Task: Find connections with filter location South Ockendon with filter topic #lawsuitswith filter profile language English with filter current company HARMAN India with filter school Vidyasagar University with filter industry Non-profit Organizations with filter service category FIle Management with filter keywords title Shareholders
Action: Mouse moved to (540, 79)
Screenshot: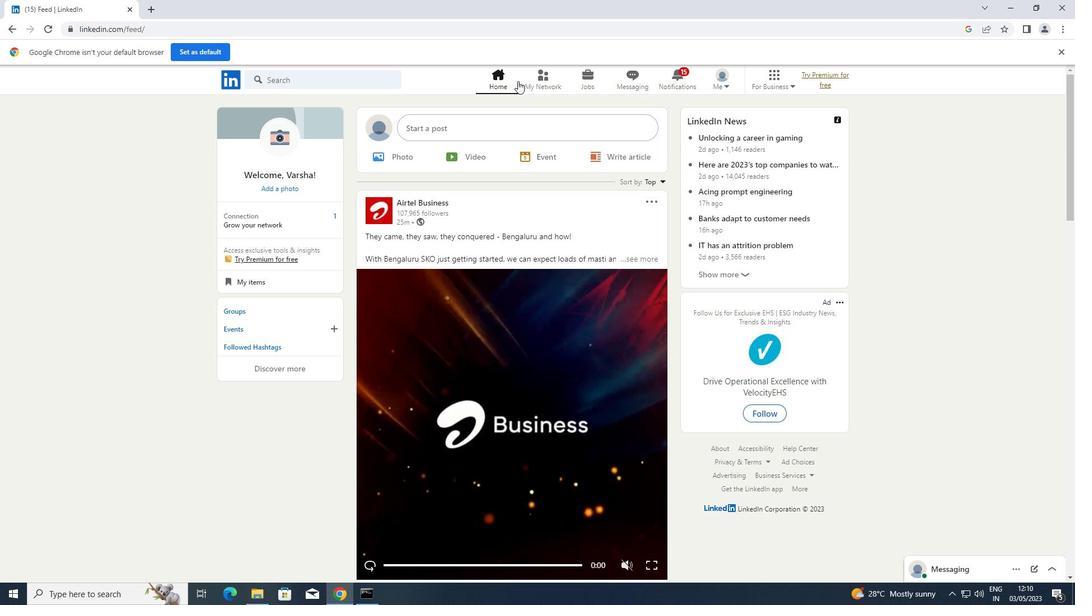 
Action: Mouse pressed left at (540, 79)
Screenshot: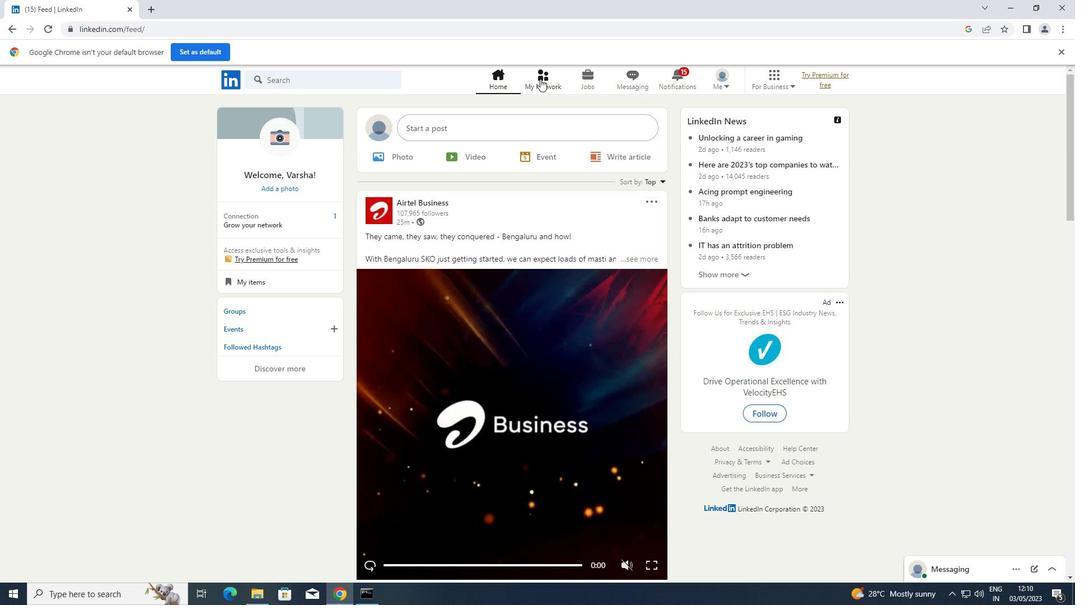 
Action: Mouse moved to (286, 137)
Screenshot: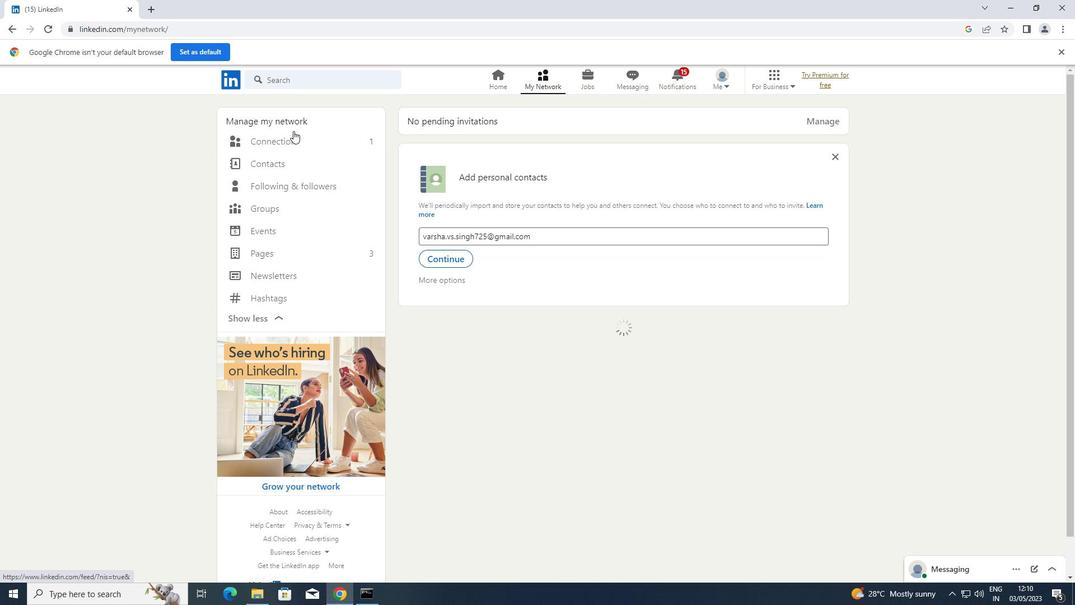 
Action: Mouse pressed left at (286, 137)
Screenshot: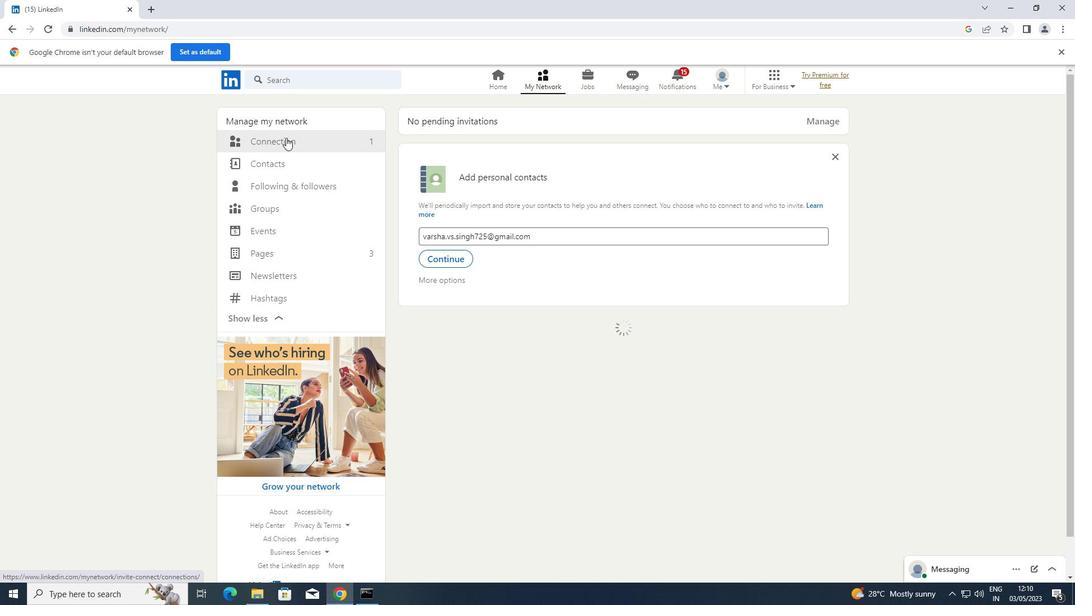 
Action: Mouse moved to (609, 140)
Screenshot: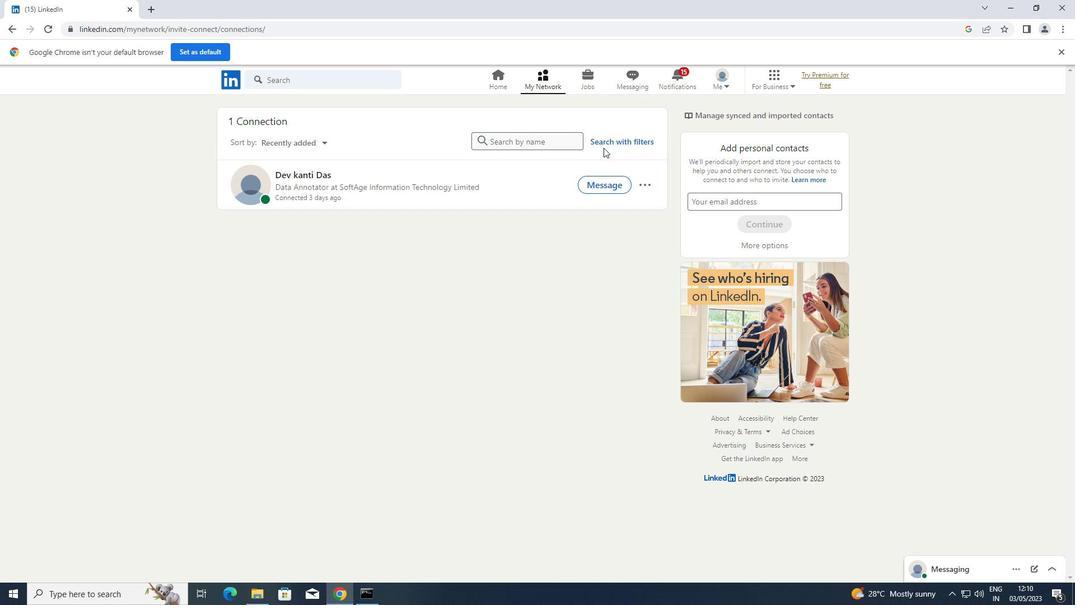 
Action: Mouse pressed left at (609, 140)
Screenshot: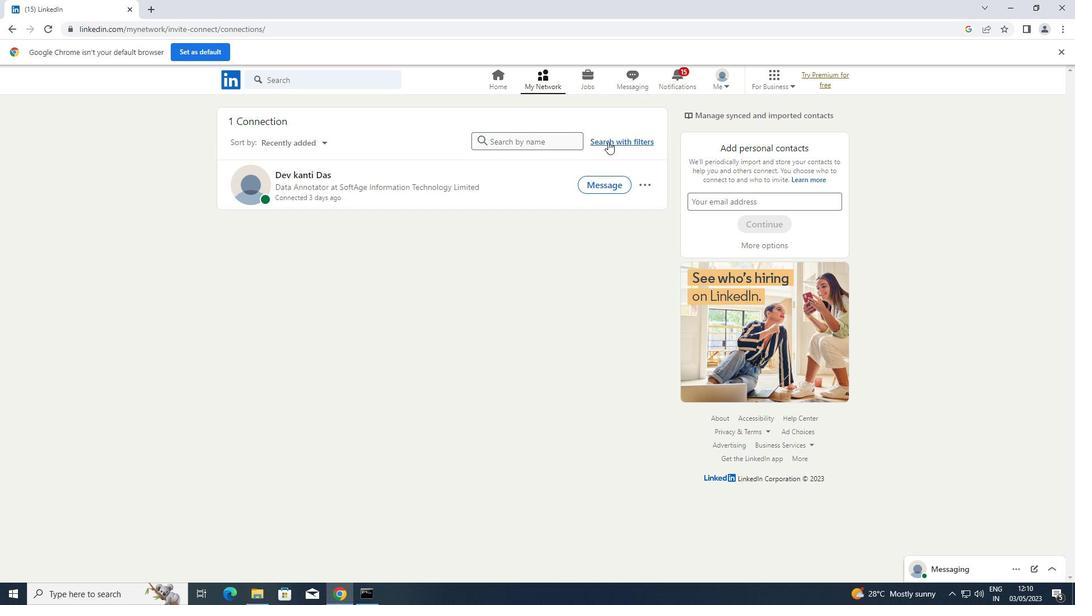 
Action: Mouse moved to (568, 105)
Screenshot: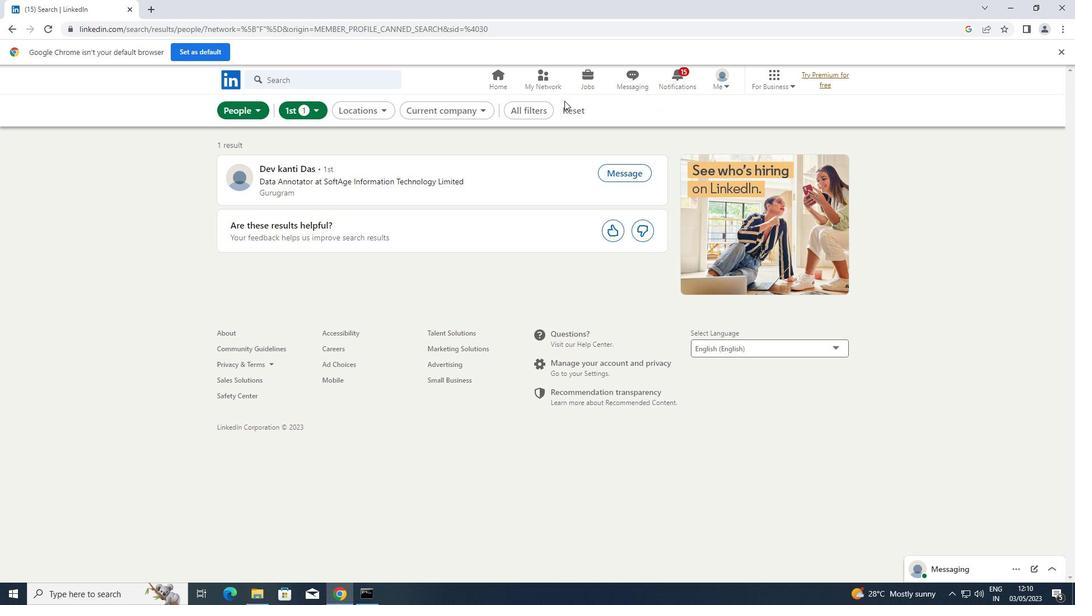 
Action: Mouse pressed left at (568, 105)
Screenshot: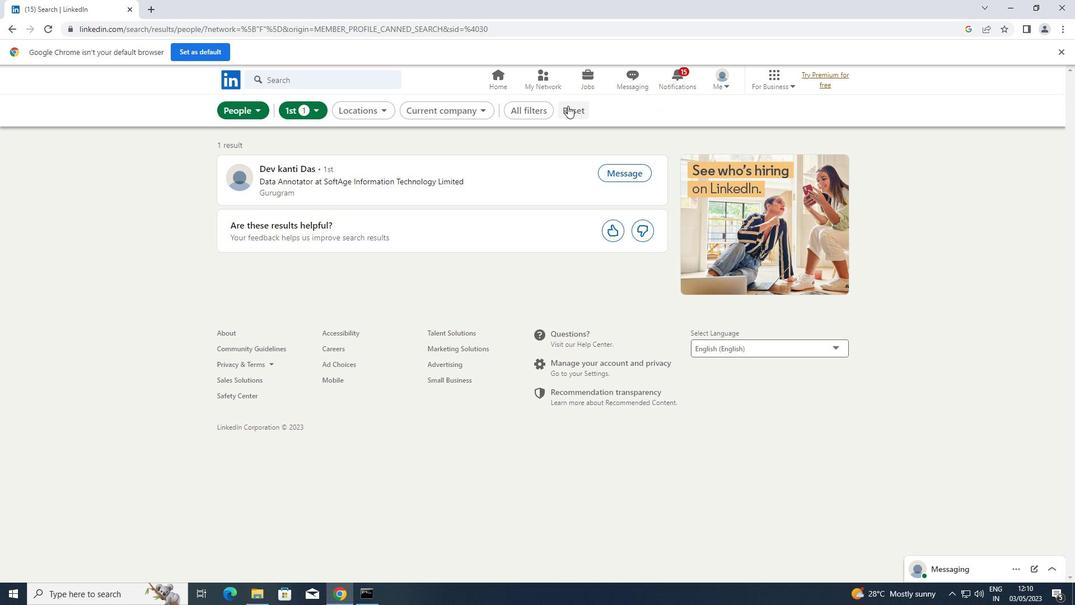 
Action: Mouse moved to (544, 108)
Screenshot: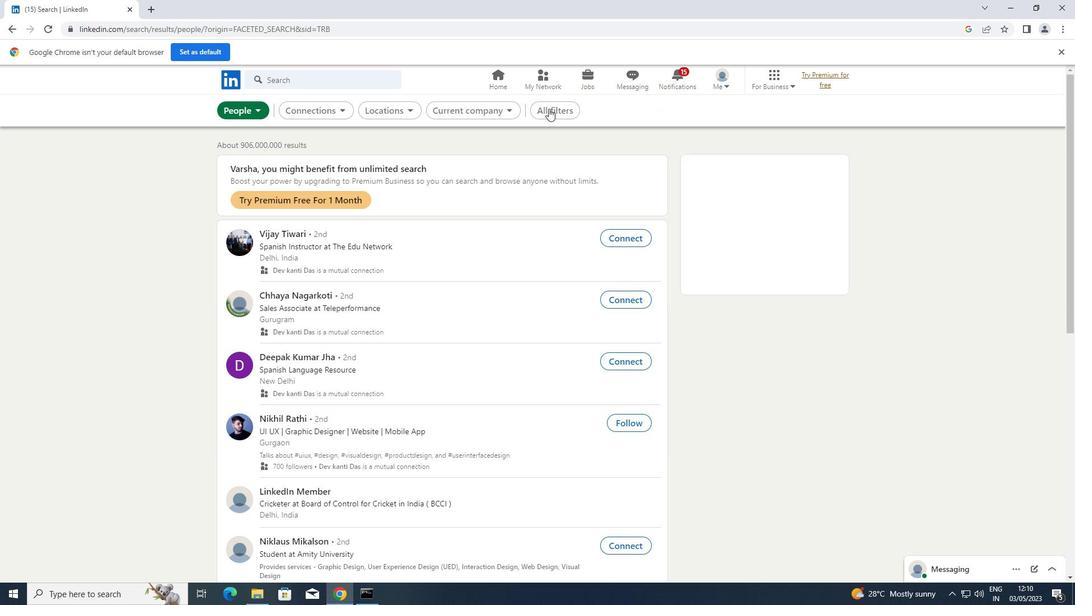 
Action: Mouse pressed left at (544, 108)
Screenshot: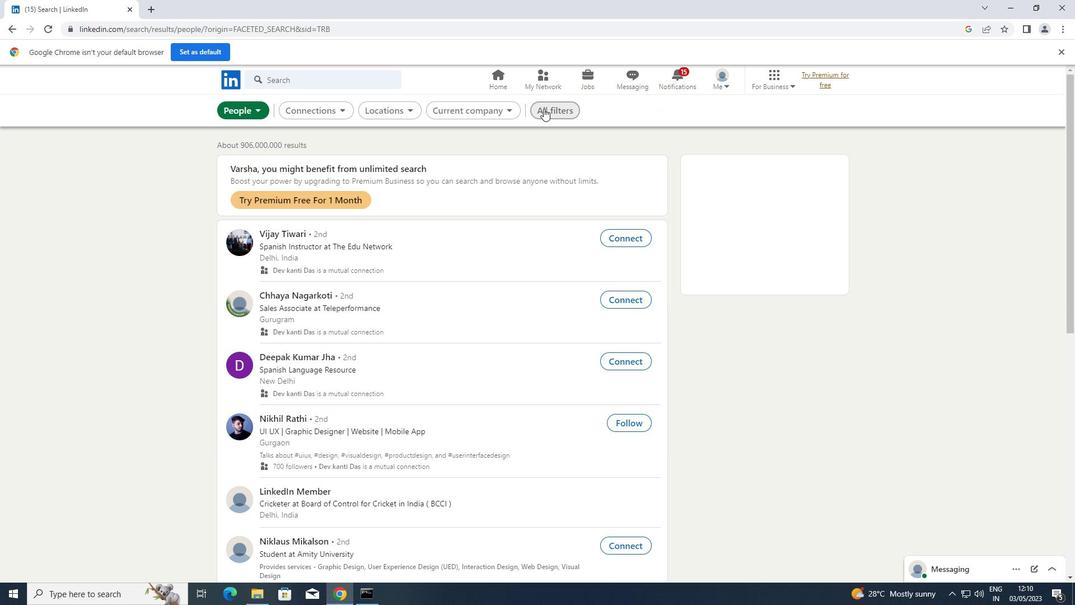 
Action: Mouse moved to (725, 215)
Screenshot: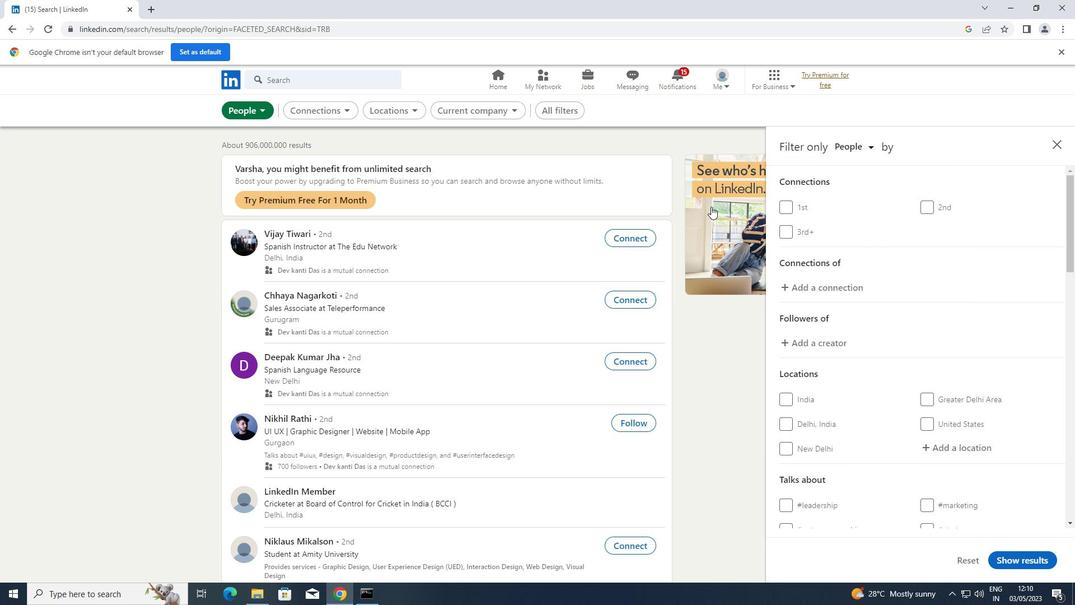 
Action: Mouse scrolled (725, 214) with delta (0, 0)
Screenshot: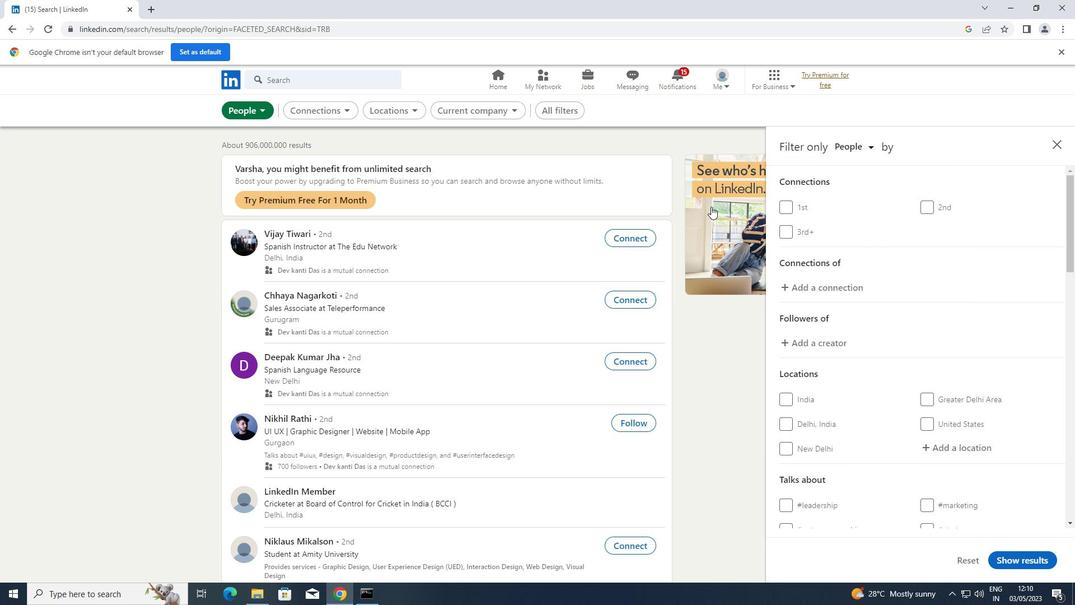 
Action: Mouse moved to (730, 221)
Screenshot: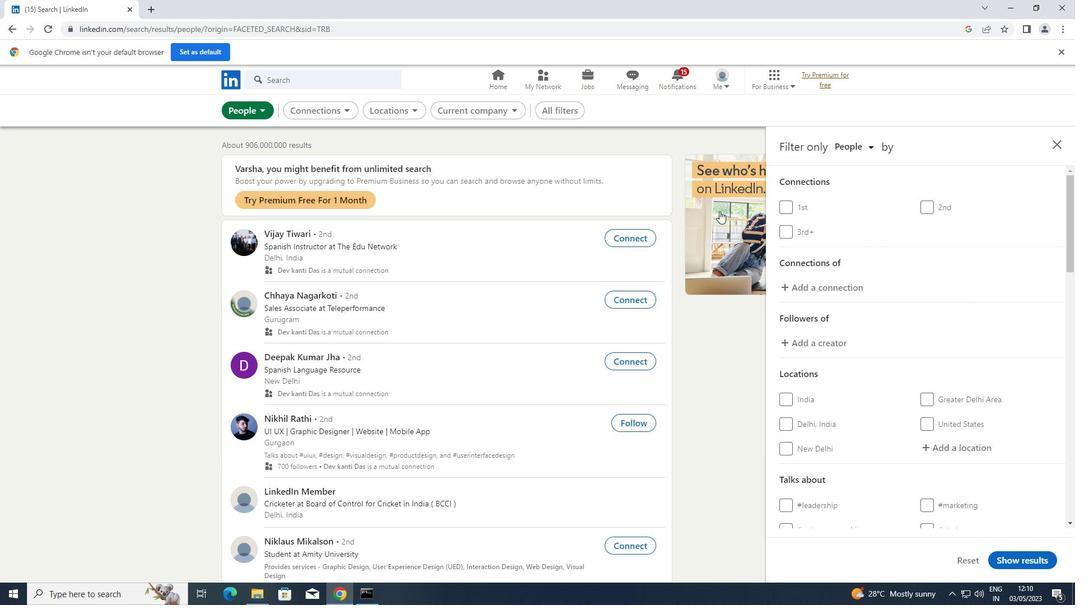 
Action: Mouse scrolled (730, 220) with delta (0, 0)
Screenshot: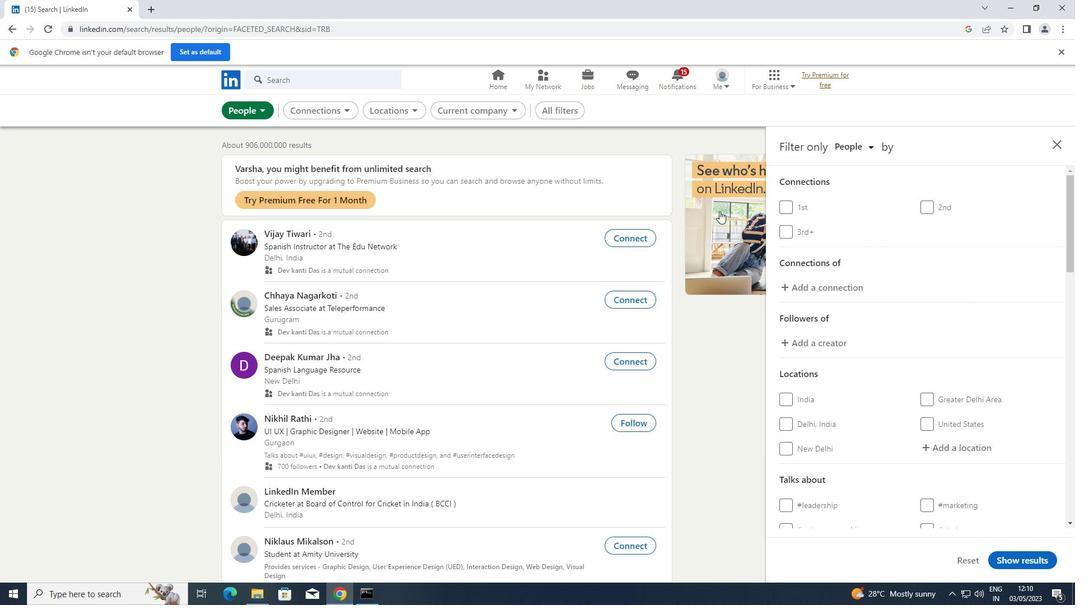 
Action: Mouse moved to (730, 221)
Screenshot: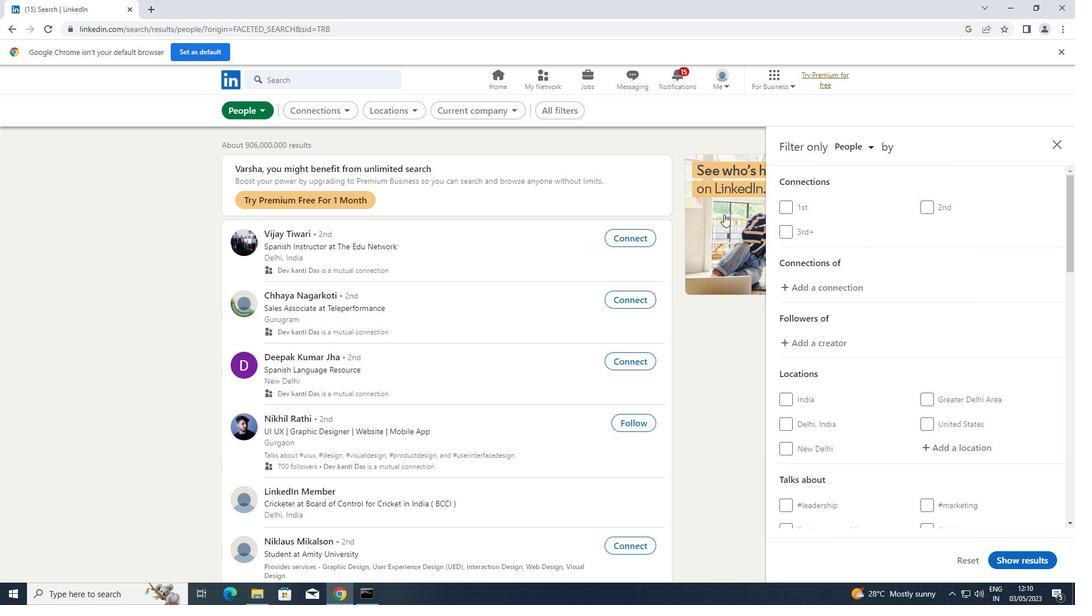 
Action: Mouse scrolled (730, 221) with delta (0, 0)
Screenshot: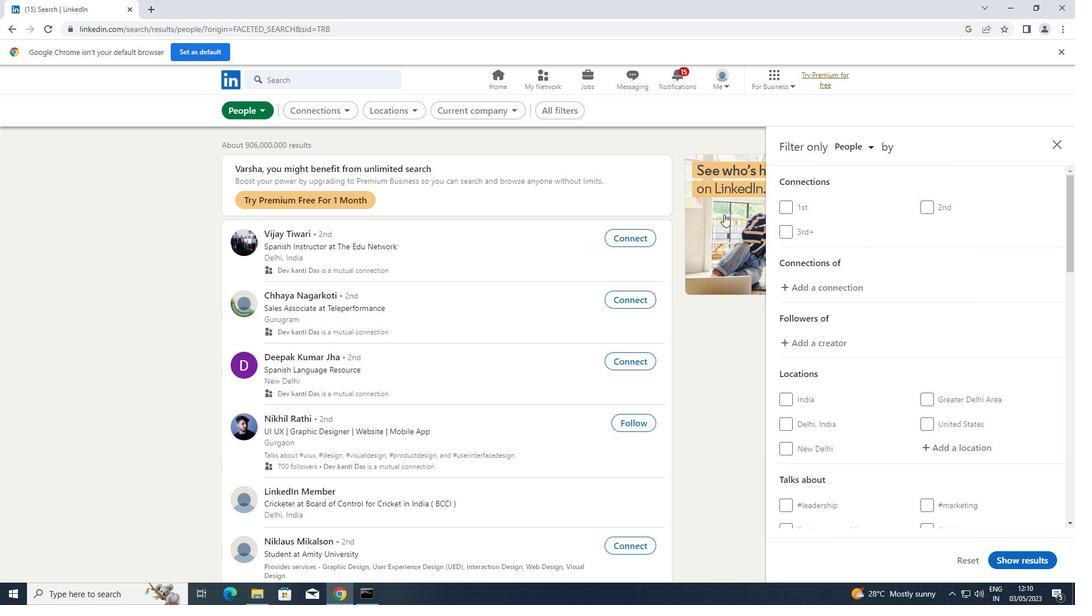 
Action: Mouse moved to (928, 447)
Screenshot: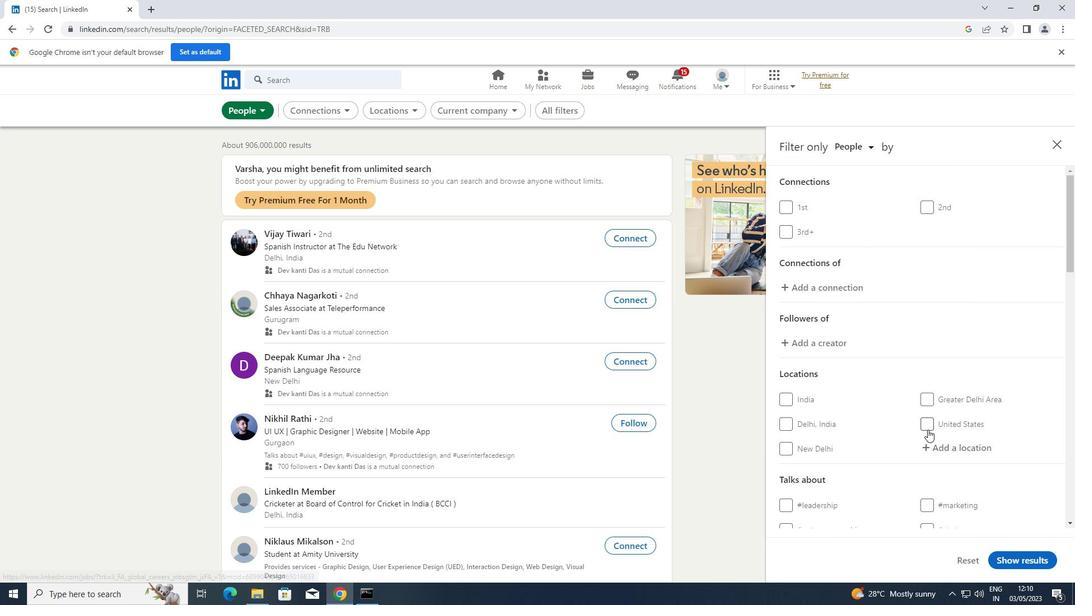 
Action: Mouse pressed left at (928, 447)
Screenshot: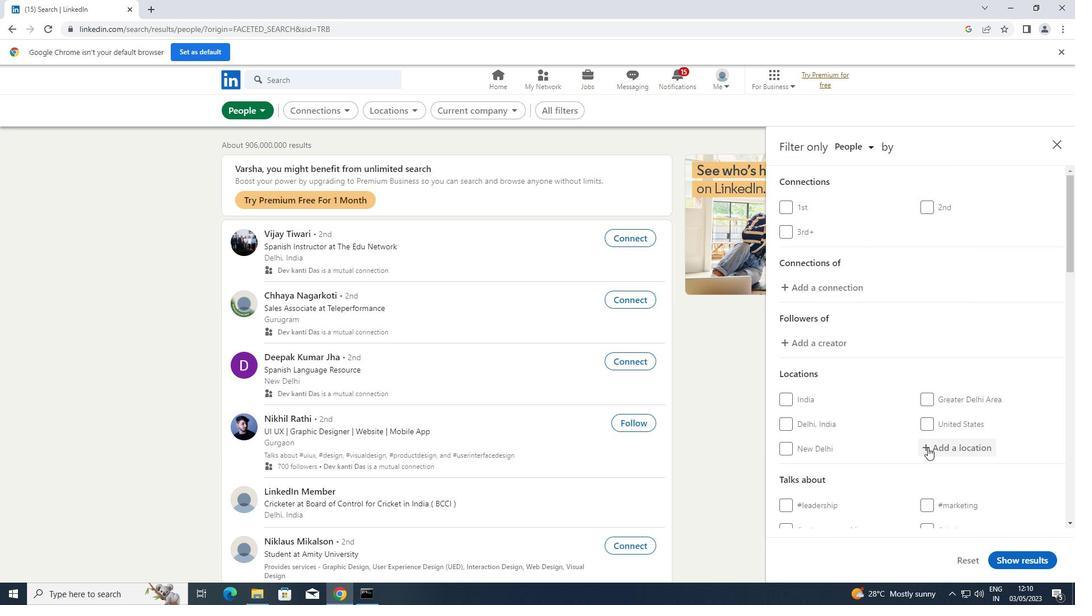 
Action: Key pressed <Key.shift>SOUTH<Key.space><Key.shift>OCKENDI<Key.backspace>ON<Key.enter>
Screenshot: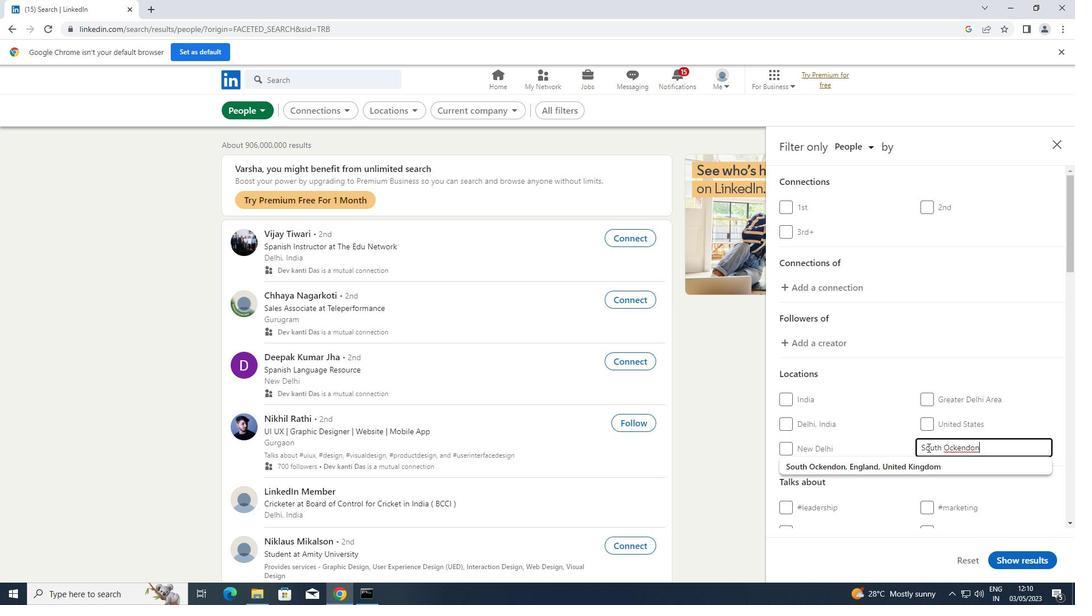 
Action: Mouse scrolled (928, 447) with delta (0, 0)
Screenshot: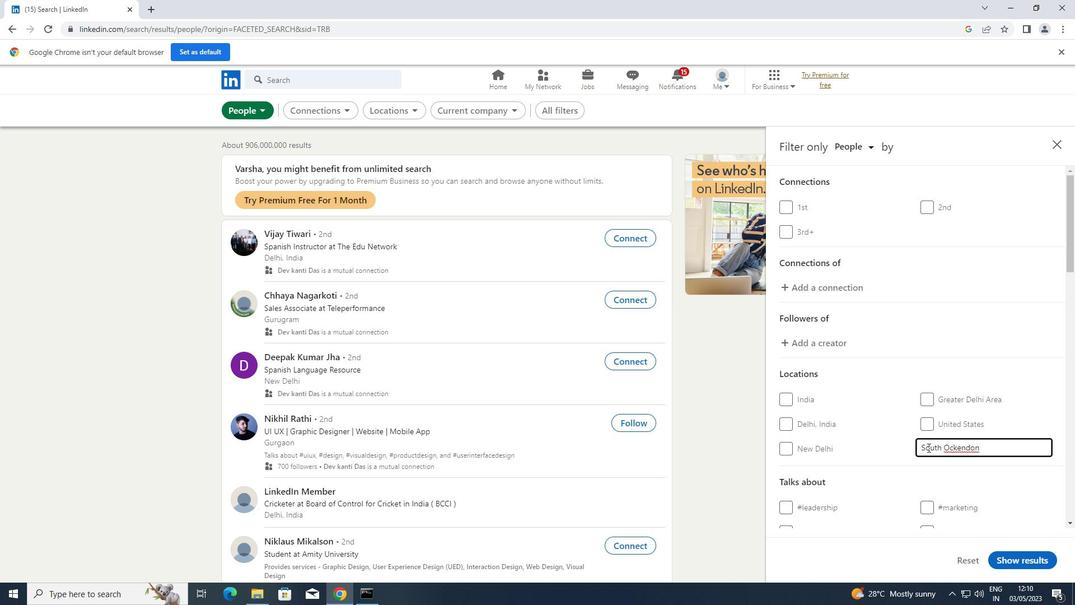 
Action: Mouse scrolled (928, 447) with delta (0, 0)
Screenshot: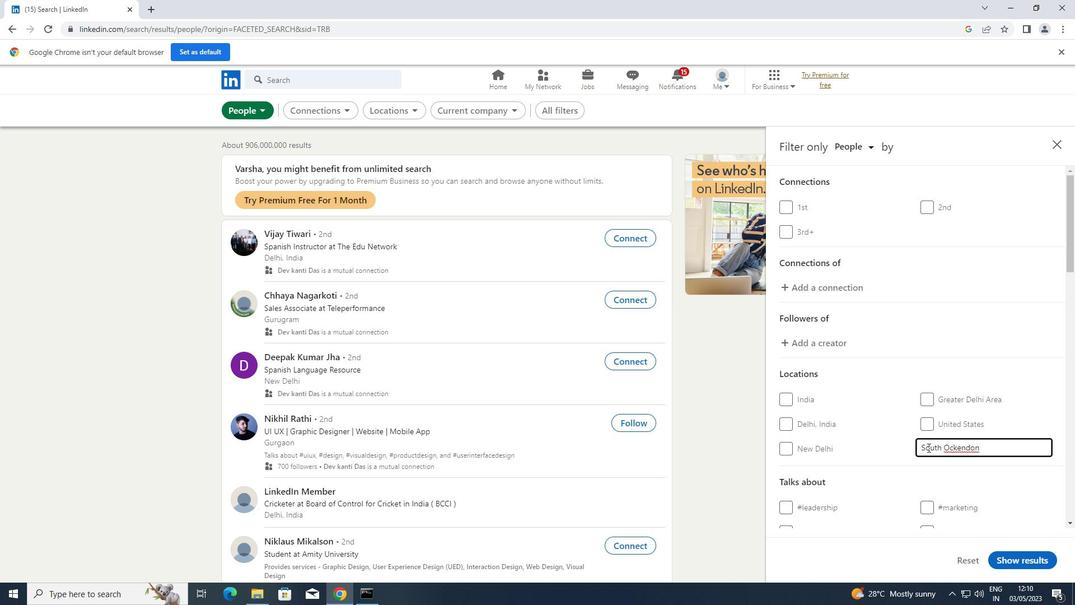 
Action: Mouse scrolled (928, 447) with delta (0, 0)
Screenshot: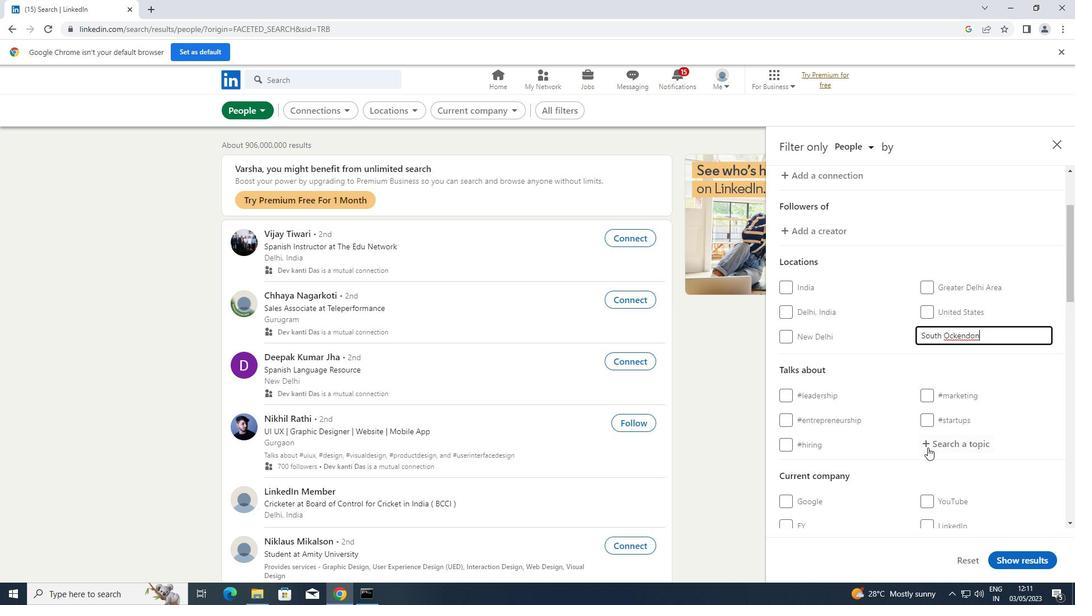
Action: Mouse moved to (960, 392)
Screenshot: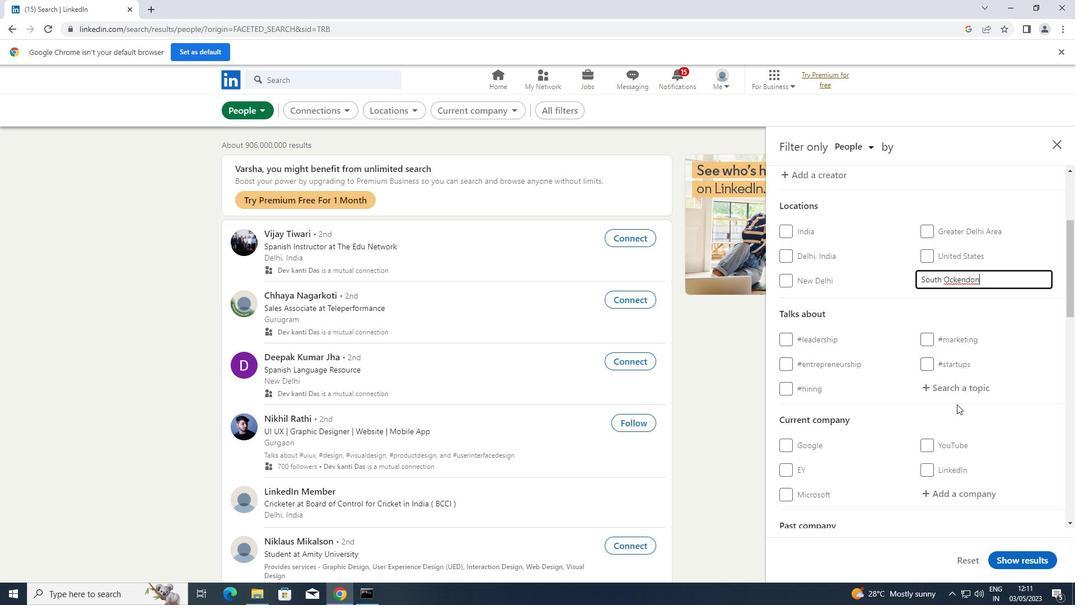 
Action: Mouse pressed left at (960, 392)
Screenshot: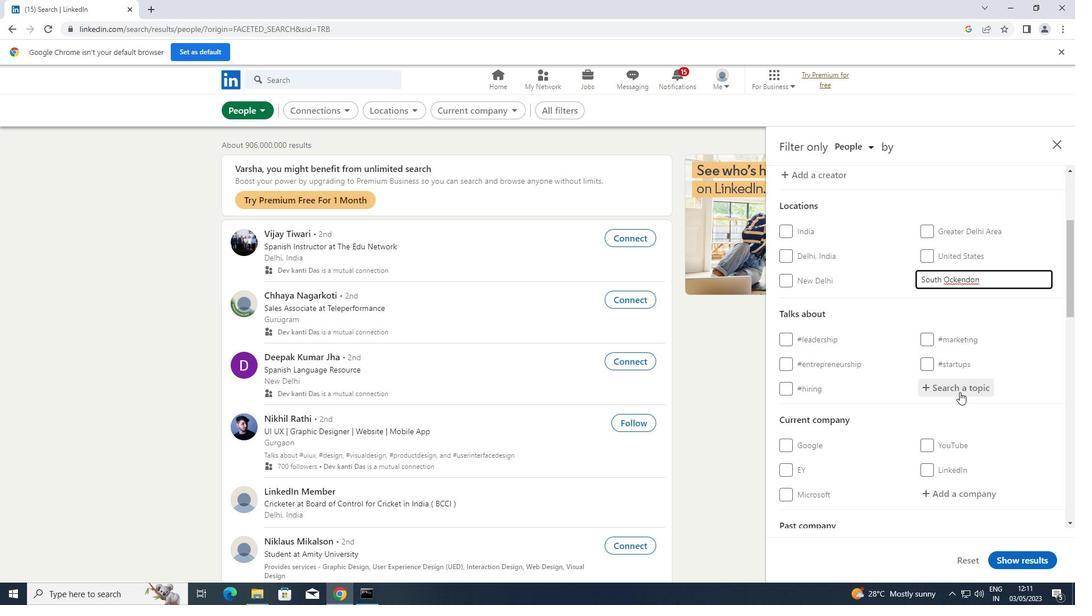 
Action: Key pressed LAWSUITS
Screenshot: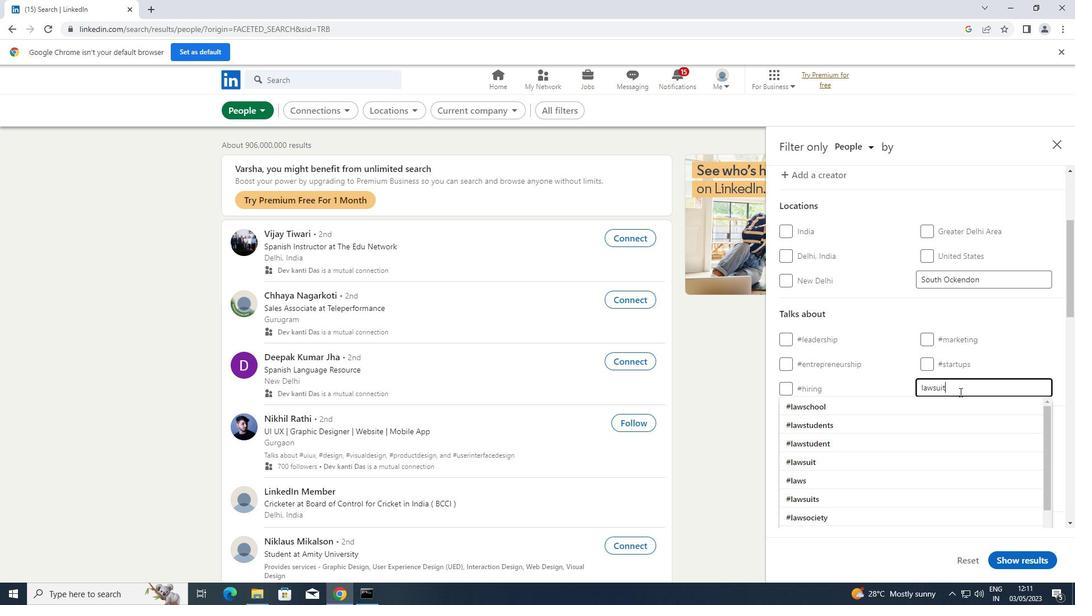 
Action: Mouse moved to (889, 411)
Screenshot: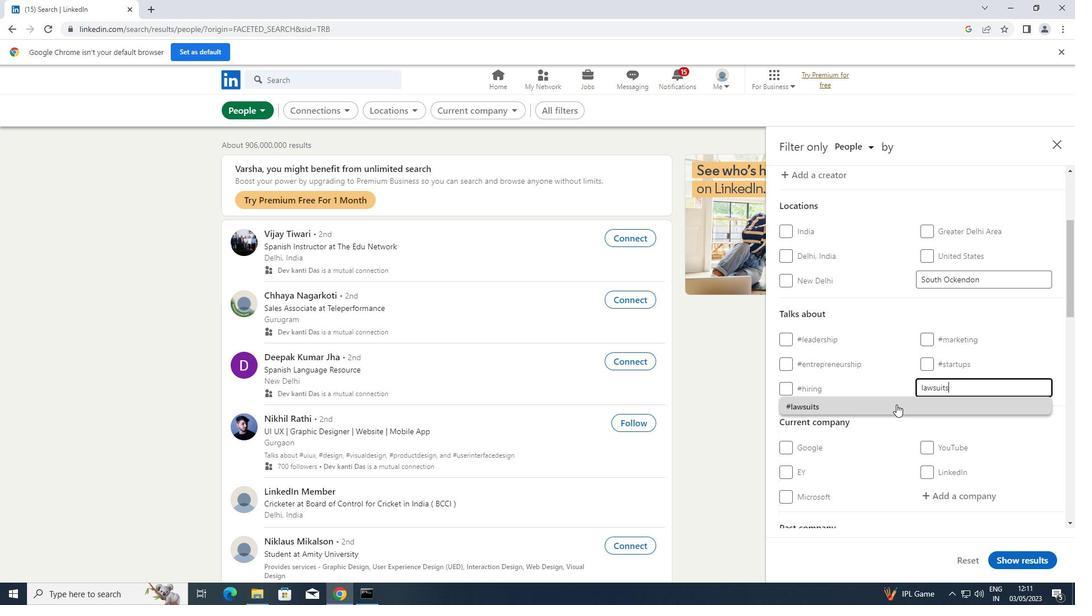 
Action: Mouse pressed left at (889, 411)
Screenshot: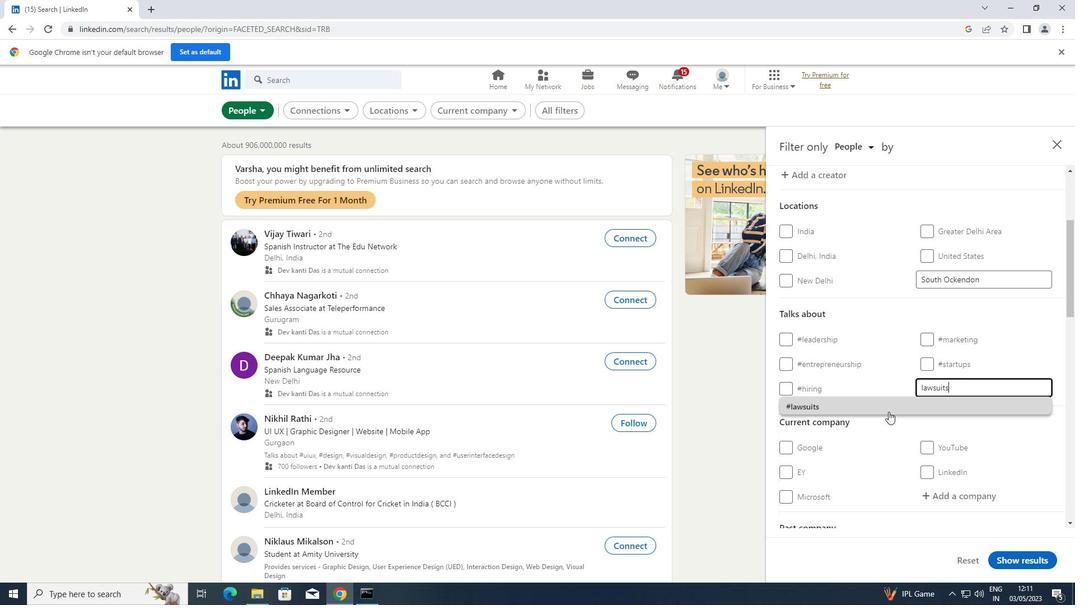 
Action: Mouse scrolled (889, 411) with delta (0, 0)
Screenshot: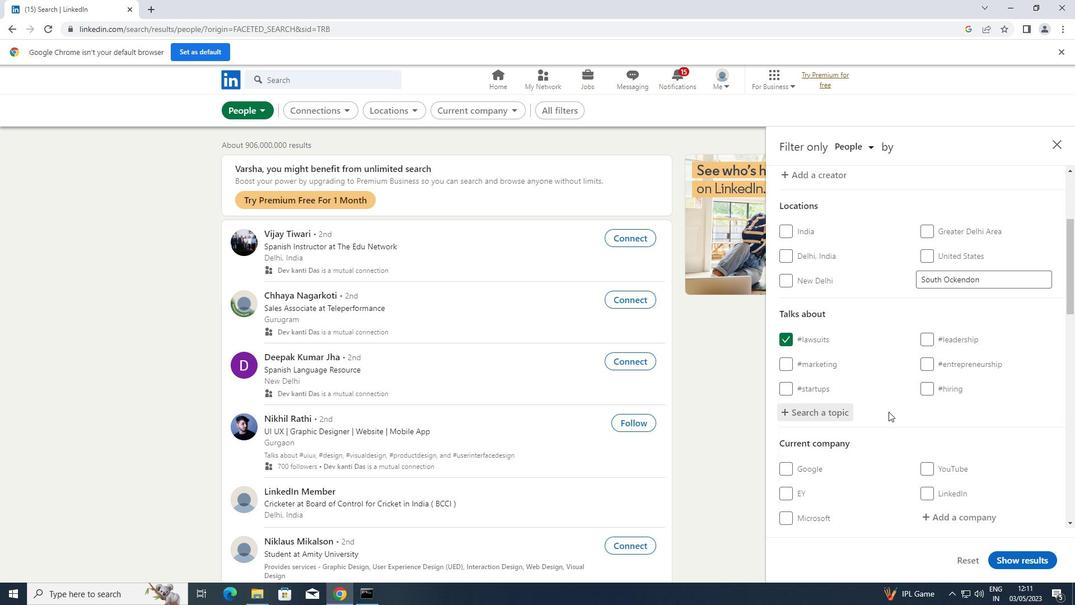 
Action: Mouse scrolled (889, 411) with delta (0, 0)
Screenshot: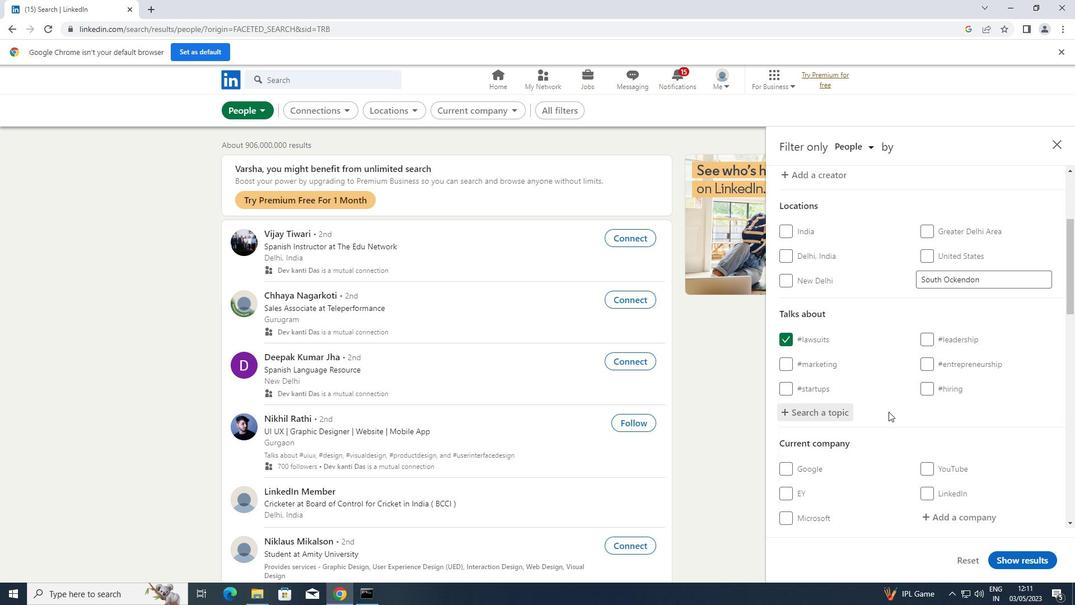 
Action: Mouse scrolled (889, 411) with delta (0, 0)
Screenshot: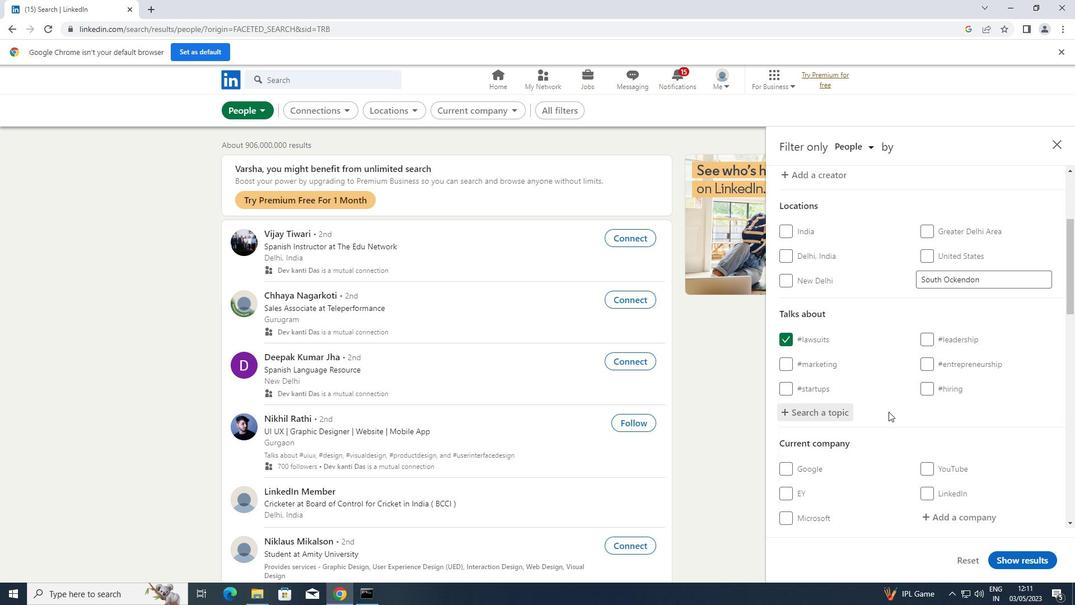 
Action: Mouse scrolled (889, 411) with delta (0, 0)
Screenshot: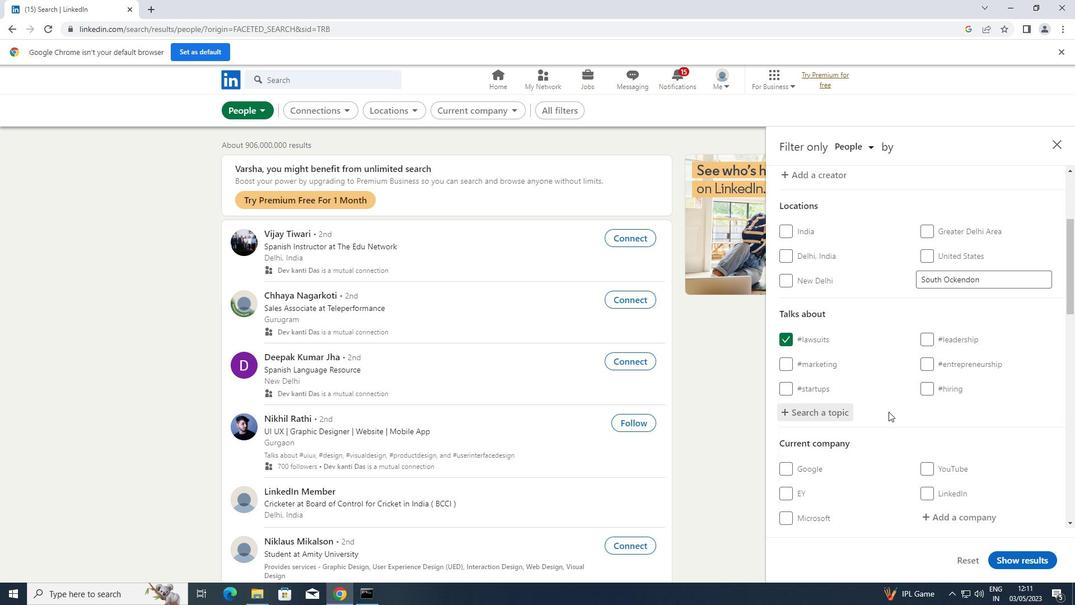 
Action: Mouse scrolled (889, 411) with delta (0, 0)
Screenshot: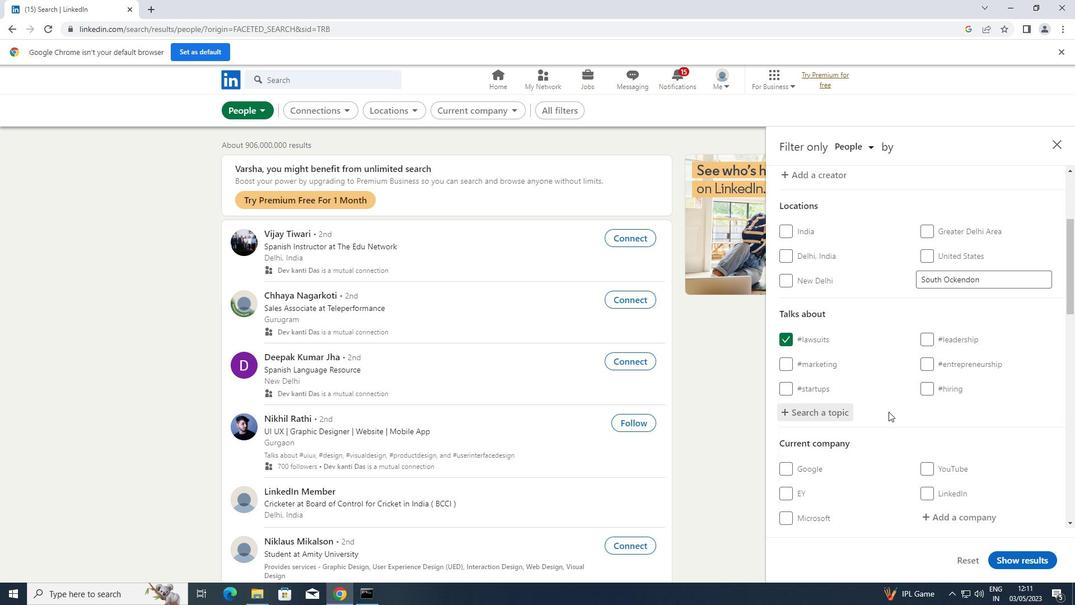 
Action: Mouse scrolled (889, 411) with delta (0, 0)
Screenshot: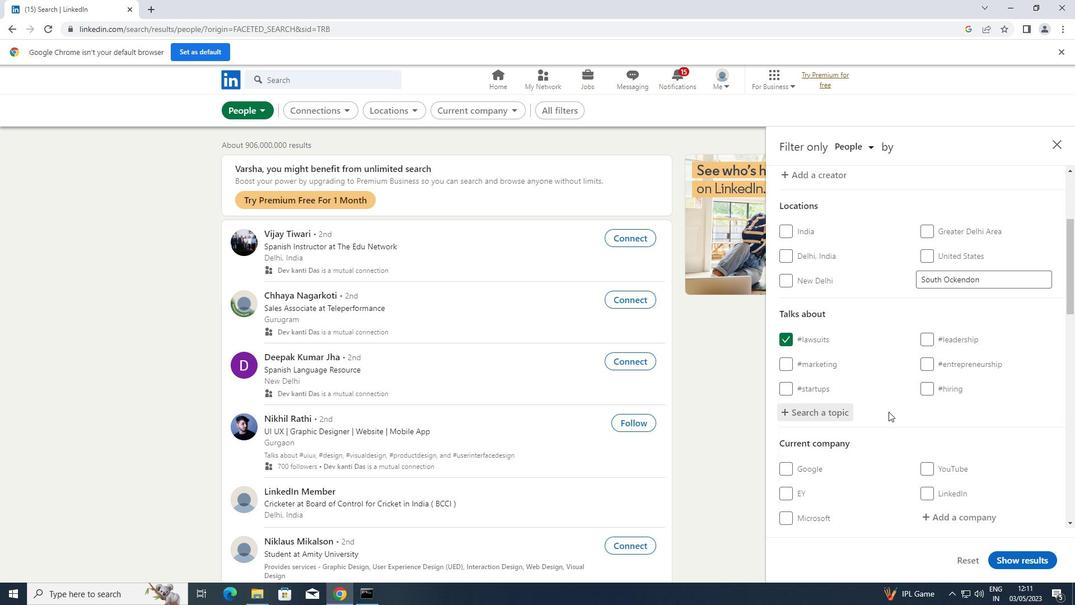
Action: Mouse scrolled (889, 411) with delta (0, 0)
Screenshot: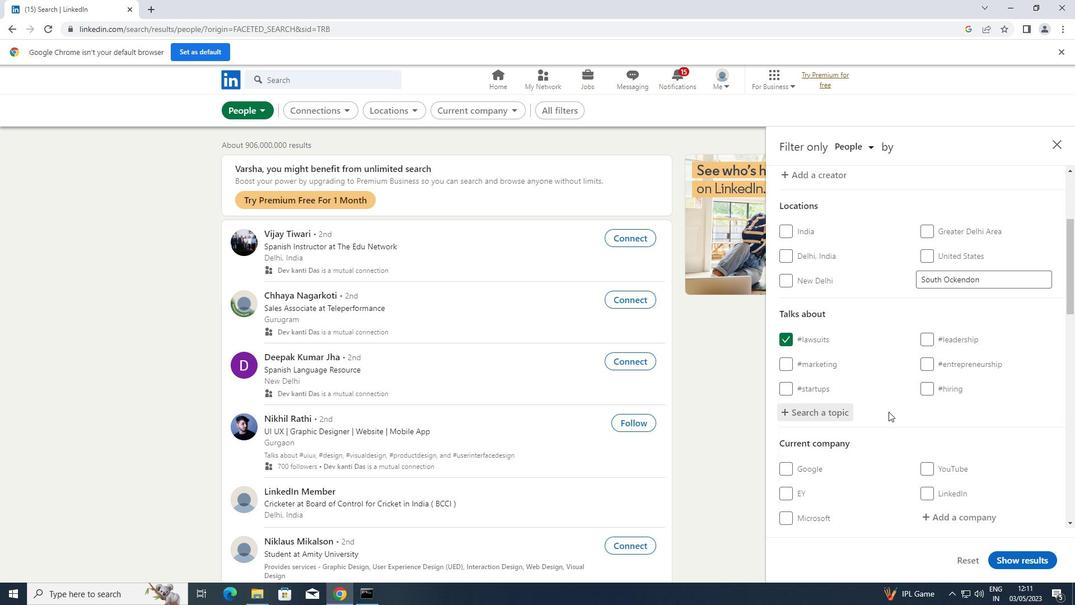 
Action: Mouse scrolled (889, 411) with delta (0, 0)
Screenshot: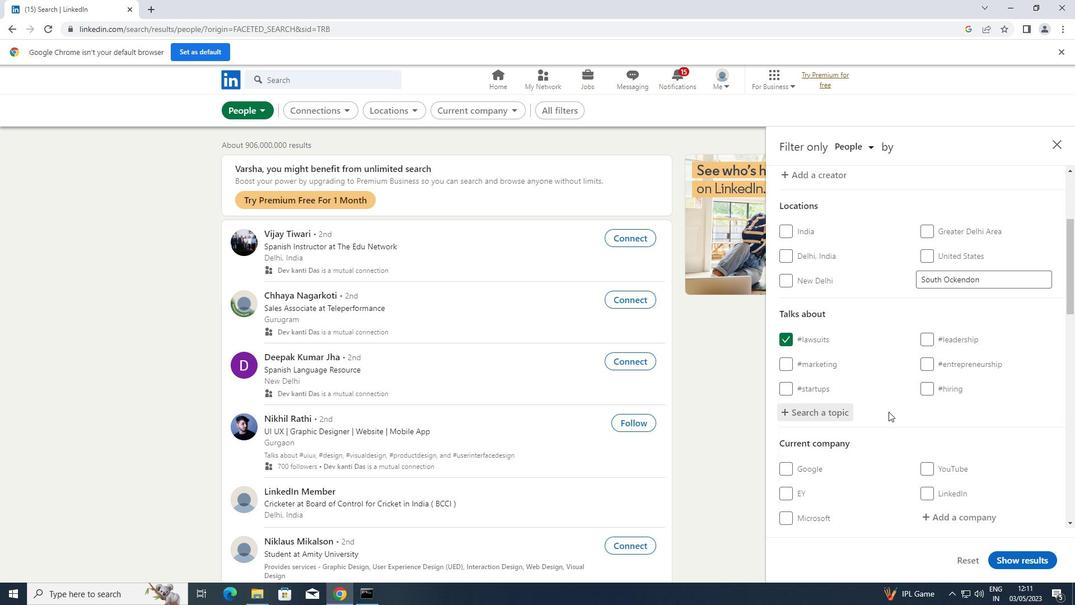 
Action: Mouse scrolled (889, 411) with delta (0, 0)
Screenshot: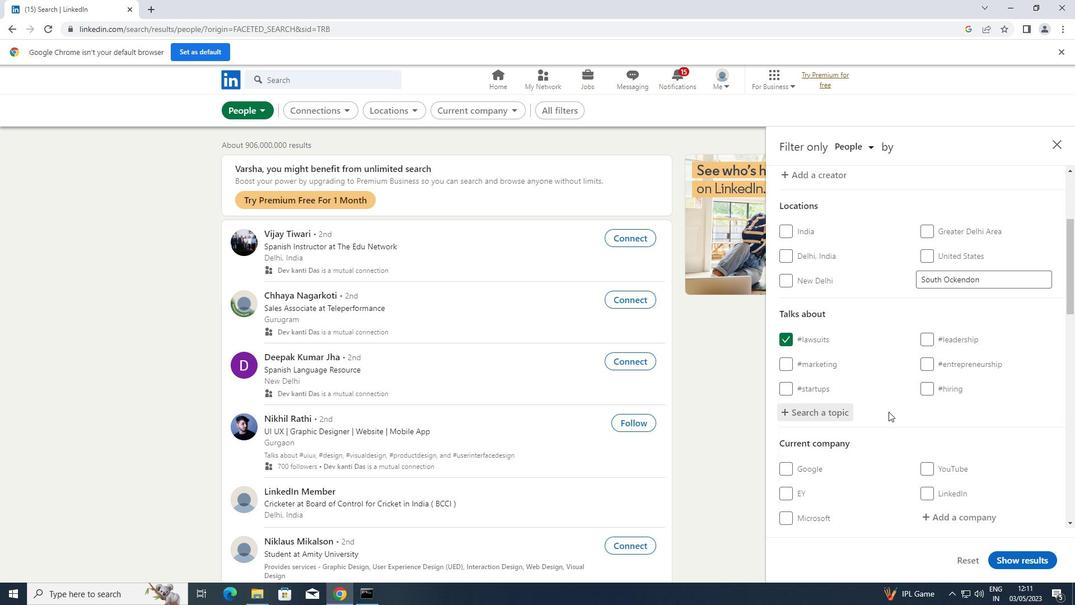
Action: Mouse scrolled (889, 411) with delta (0, 0)
Screenshot: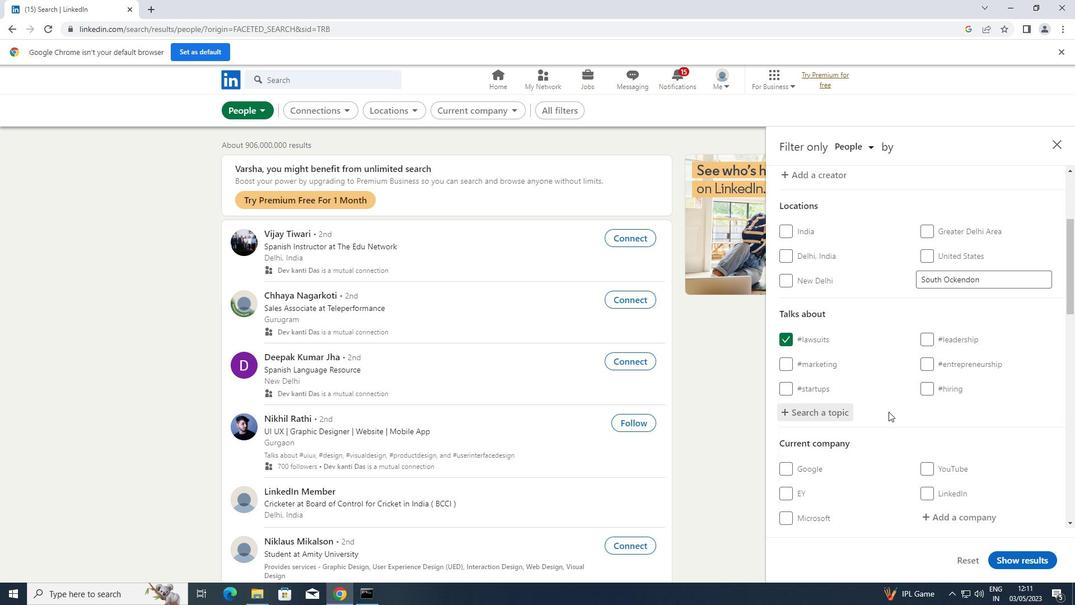 
Action: Mouse moved to (789, 367)
Screenshot: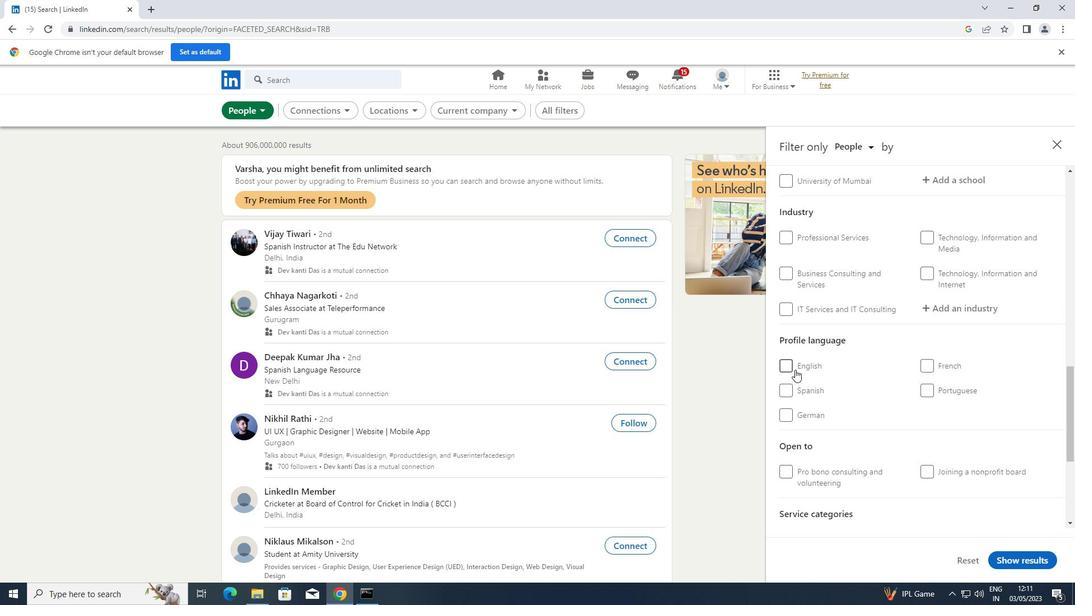 
Action: Mouse pressed left at (789, 367)
Screenshot: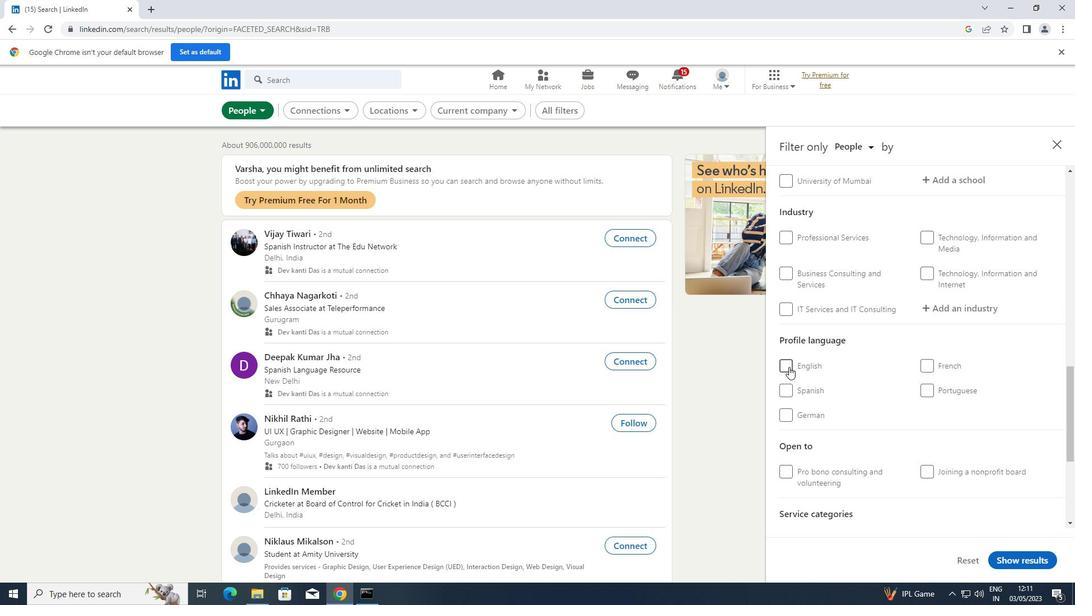 
Action: Mouse moved to (789, 367)
Screenshot: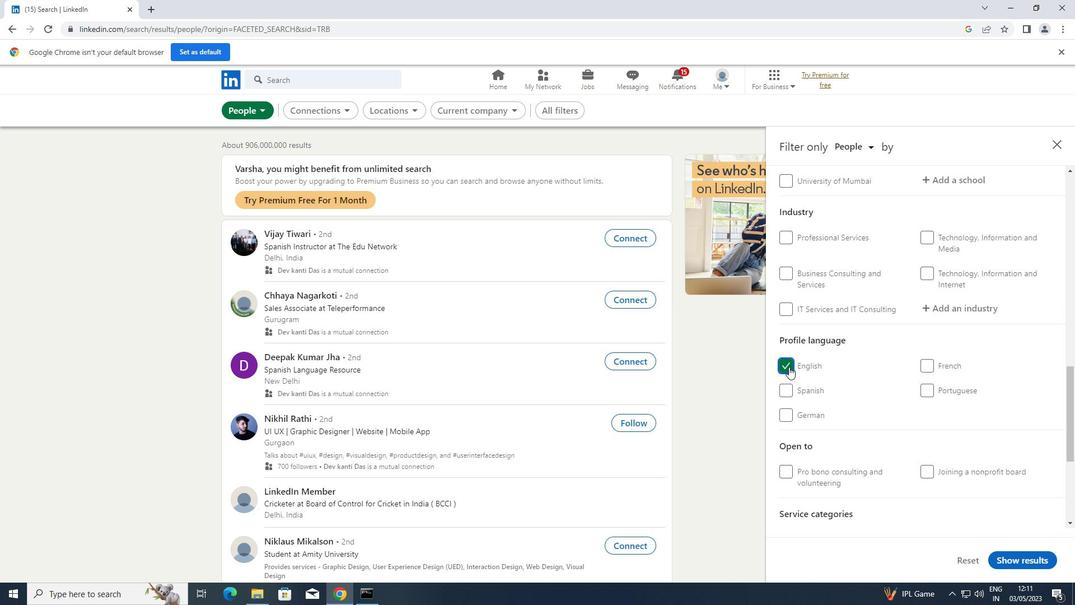 
Action: Mouse scrolled (789, 367) with delta (0, 0)
Screenshot: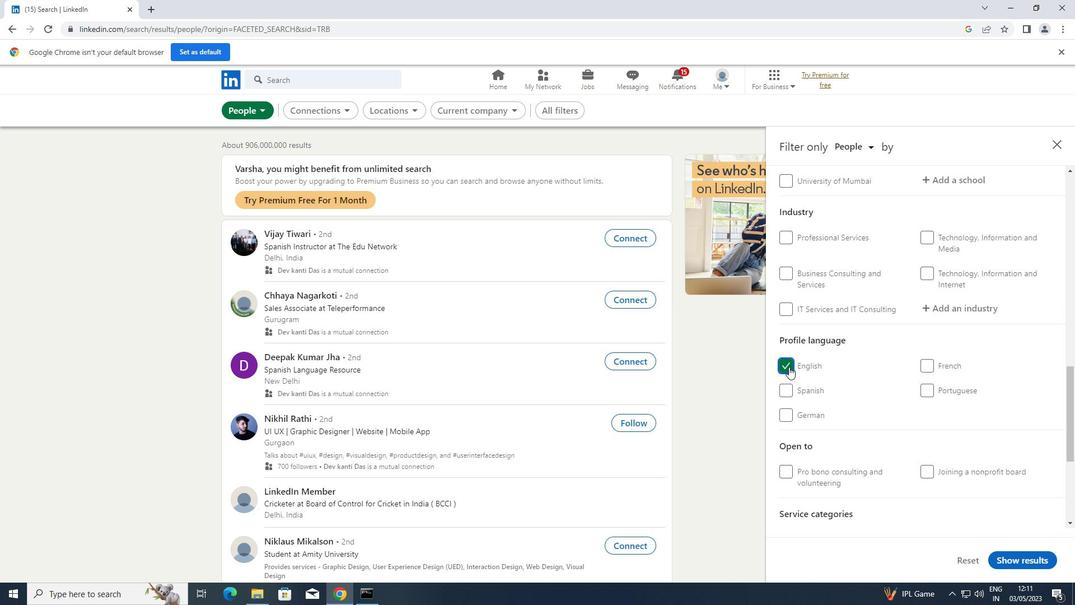 
Action: Mouse scrolled (789, 367) with delta (0, 0)
Screenshot: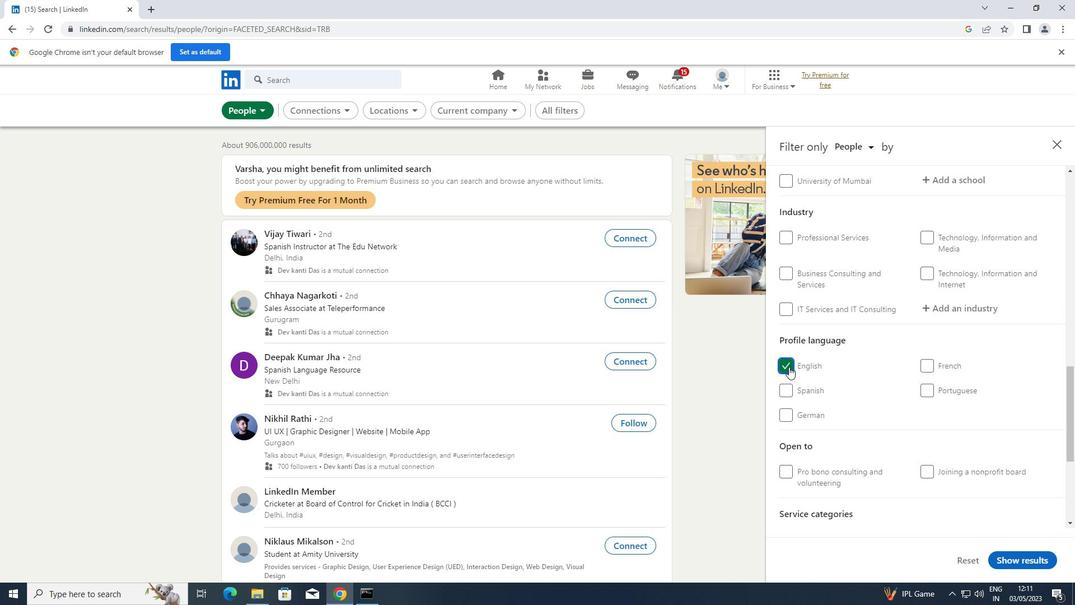 
Action: Mouse scrolled (789, 367) with delta (0, 0)
Screenshot: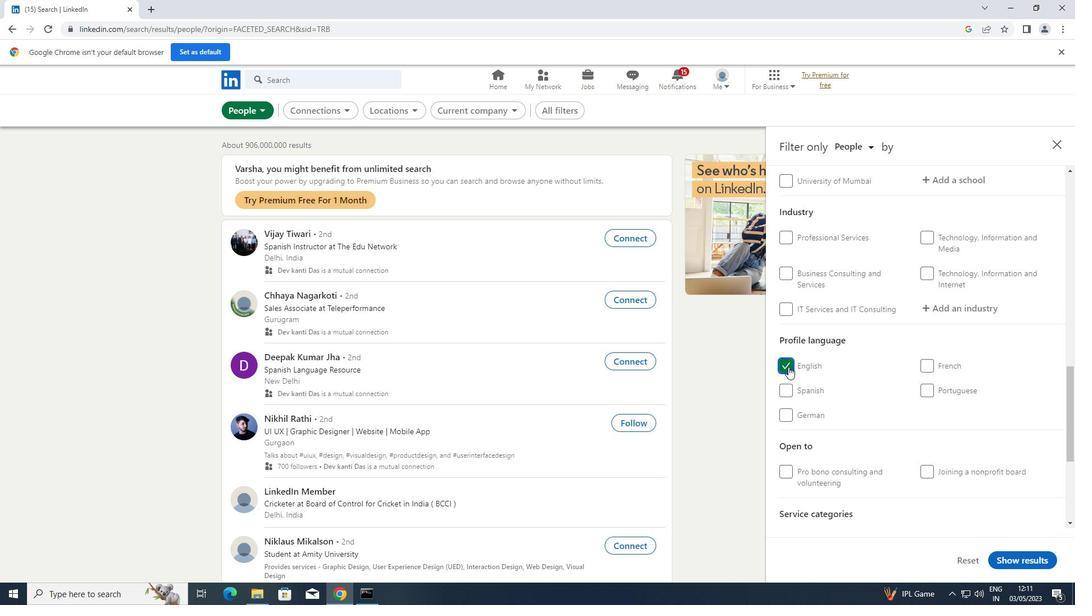 
Action: Mouse scrolled (789, 367) with delta (0, 0)
Screenshot: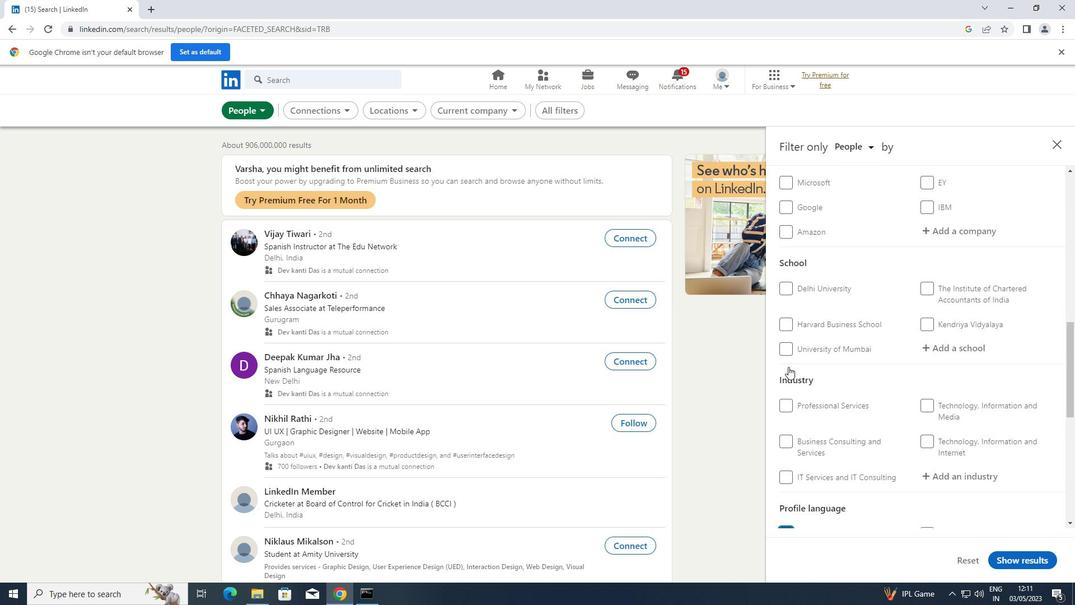 
Action: Mouse scrolled (789, 367) with delta (0, 0)
Screenshot: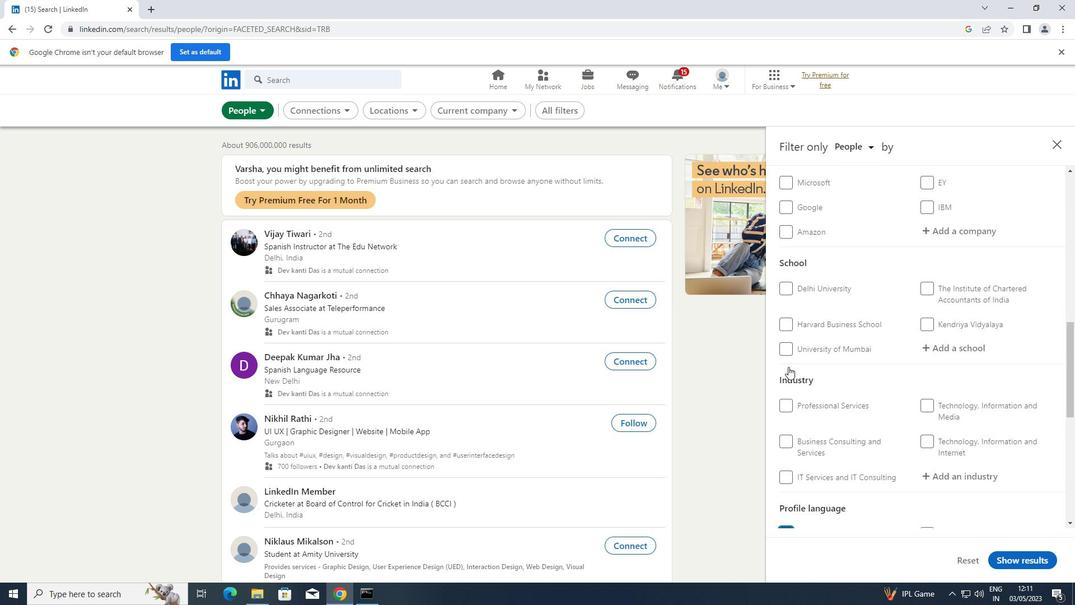 
Action: Mouse moved to (789, 364)
Screenshot: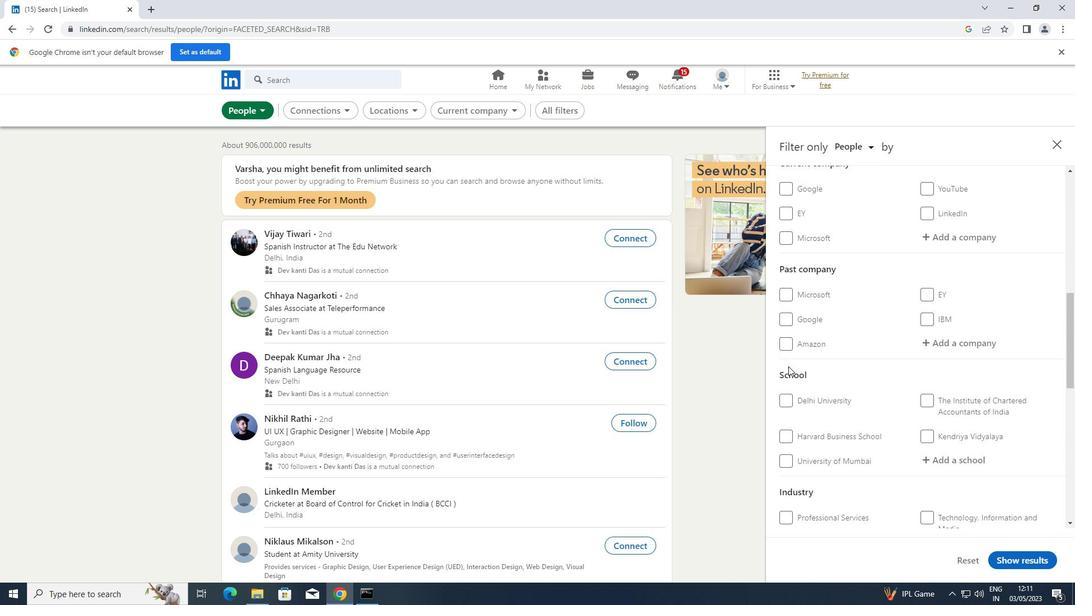 
Action: Mouse scrolled (789, 365) with delta (0, 0)
Screenshot: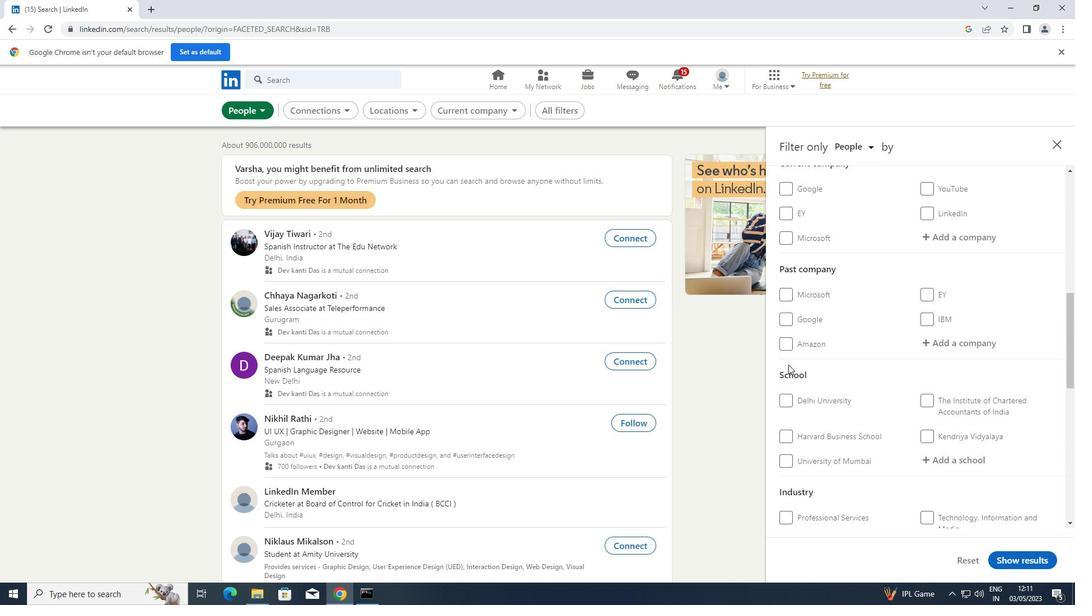 
Action: Mouse moved to (956, 297)
Screenshot: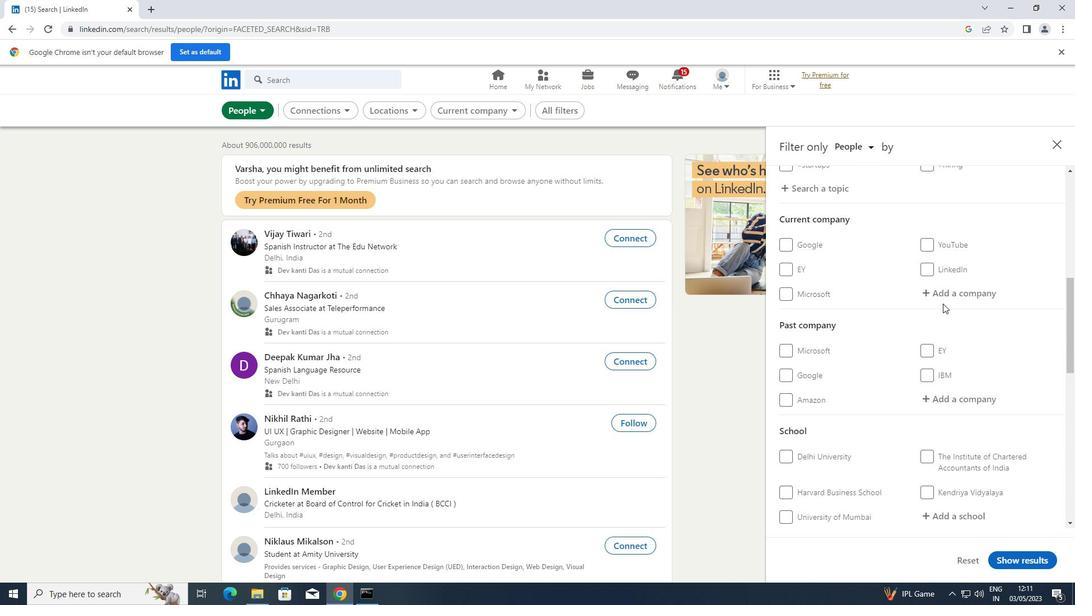 
Action: Mouse pressed left at (956, 297)
Screenshot: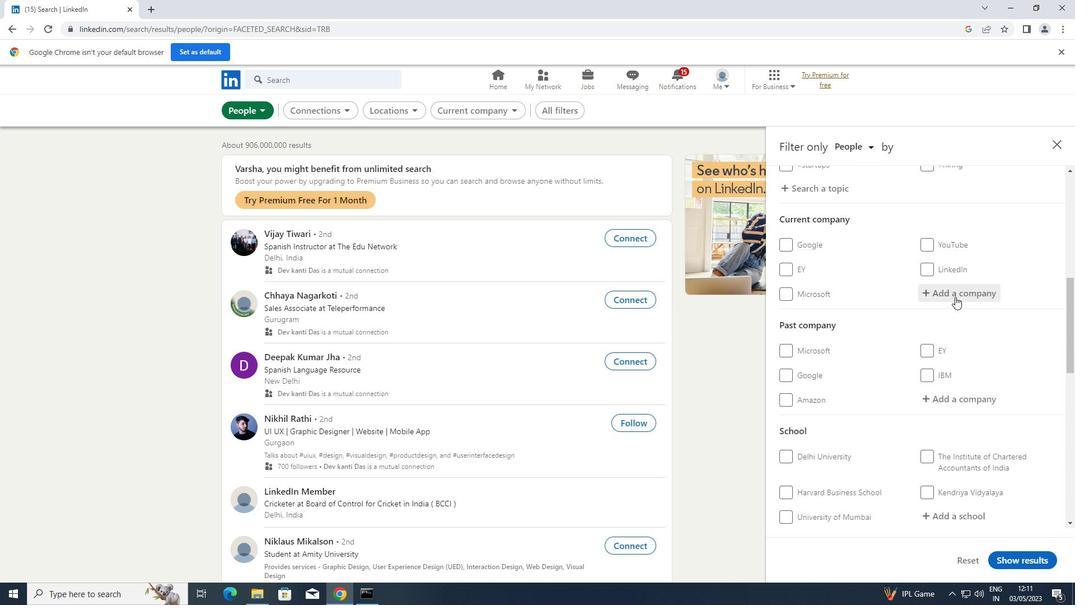
Action: Key pressed <Key.caps_lock>HARMAN<Key.space><Key.caps_lock><Key.shift>IN
Screenshot: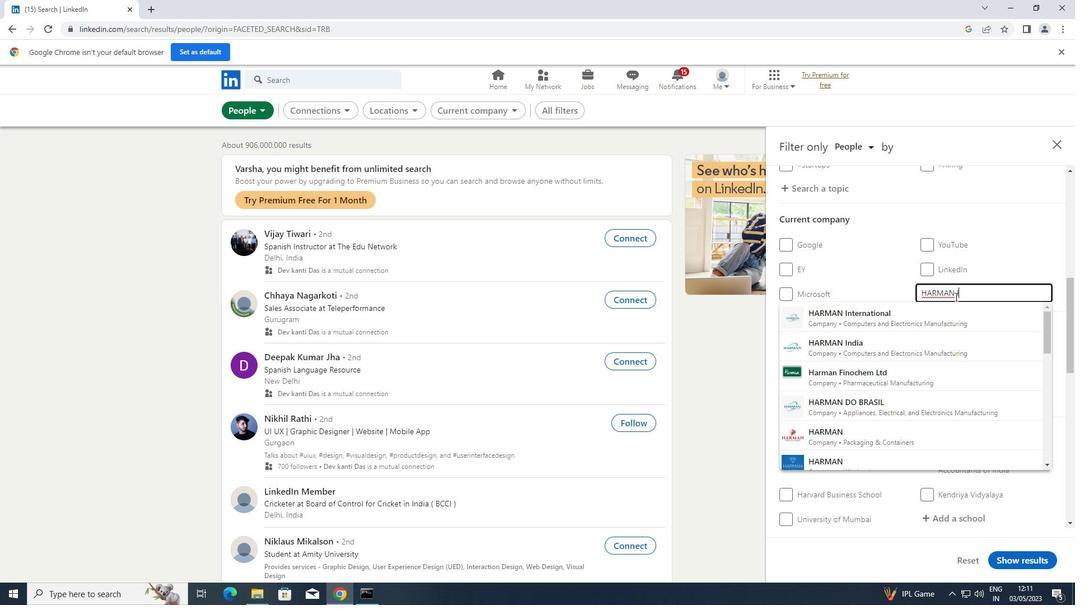 
Action: Mouse moved to (918, 351)
Screenshot: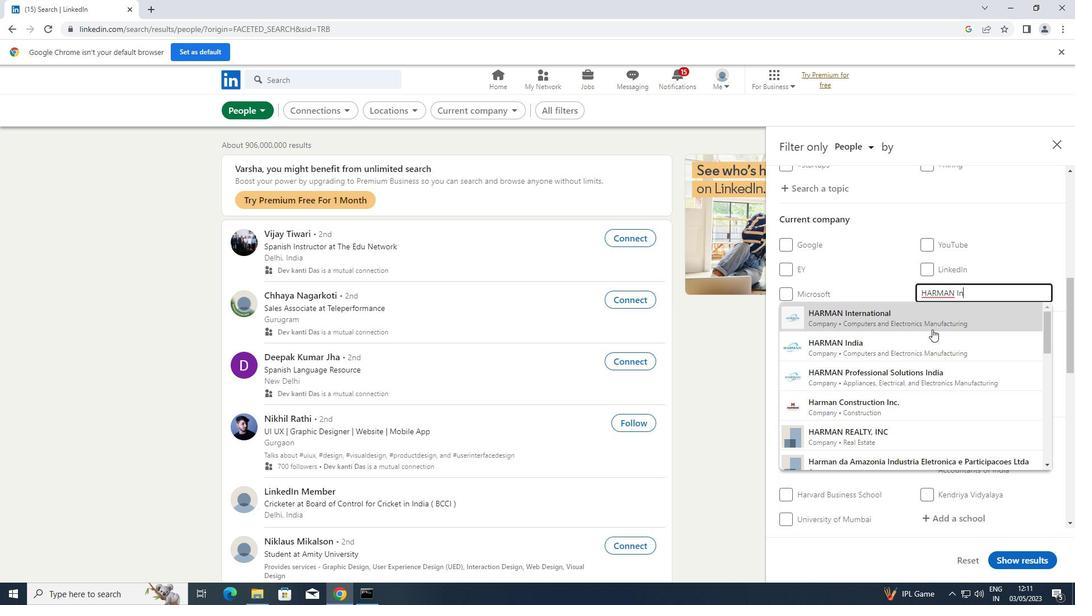 
Action: Mouse pressed left at (918, 351)
Screenshot: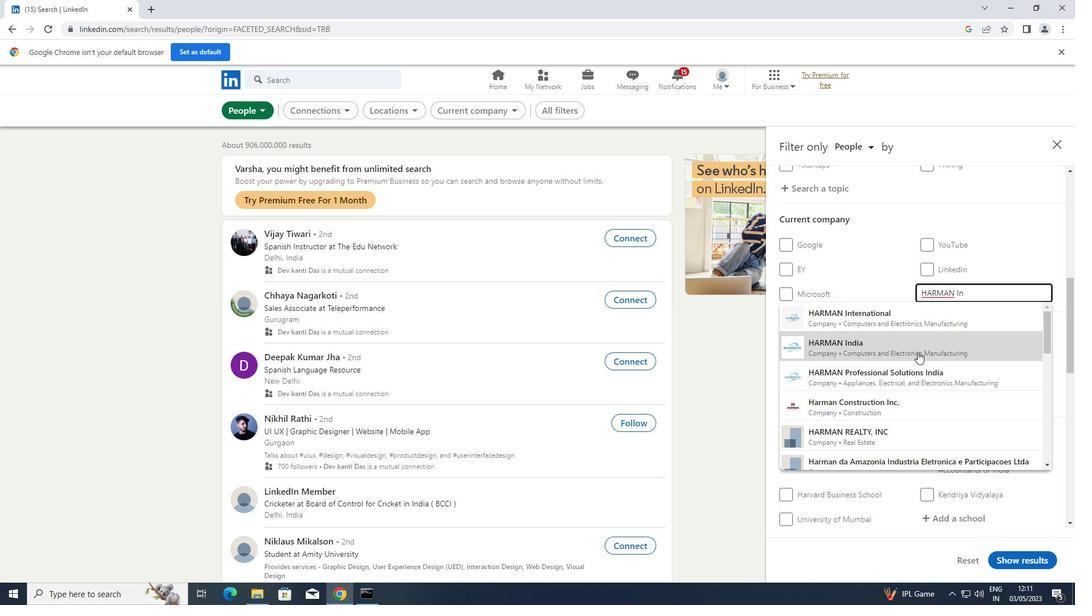 
Action: Mouse scrolled (918, 351) with delta (0, 0)
Screenshot: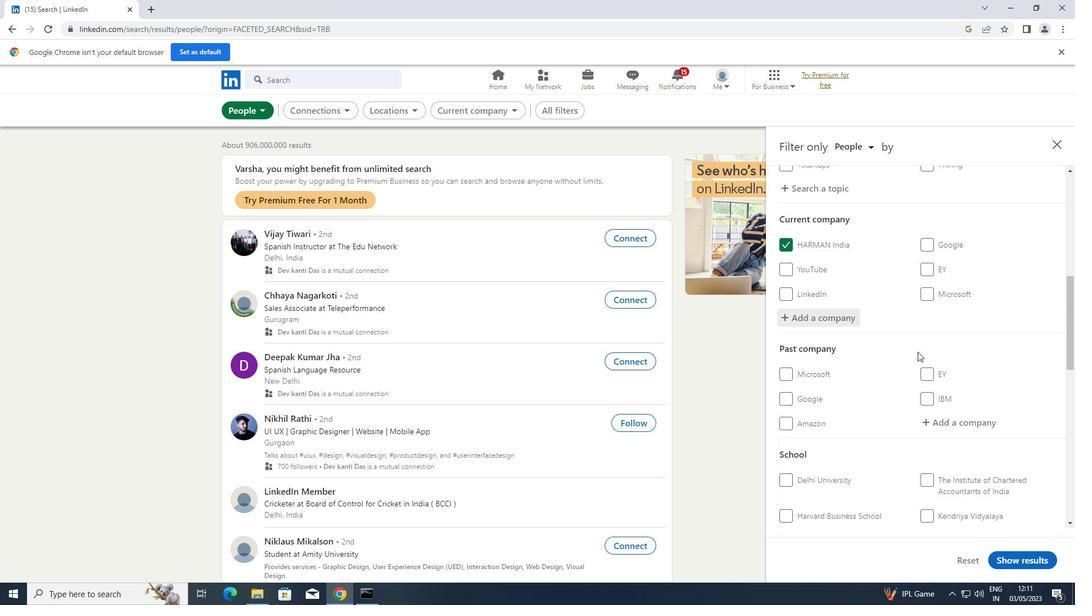 
Action: Mouse scrolled (918, 351) with delta (0, 0)
Screenshot: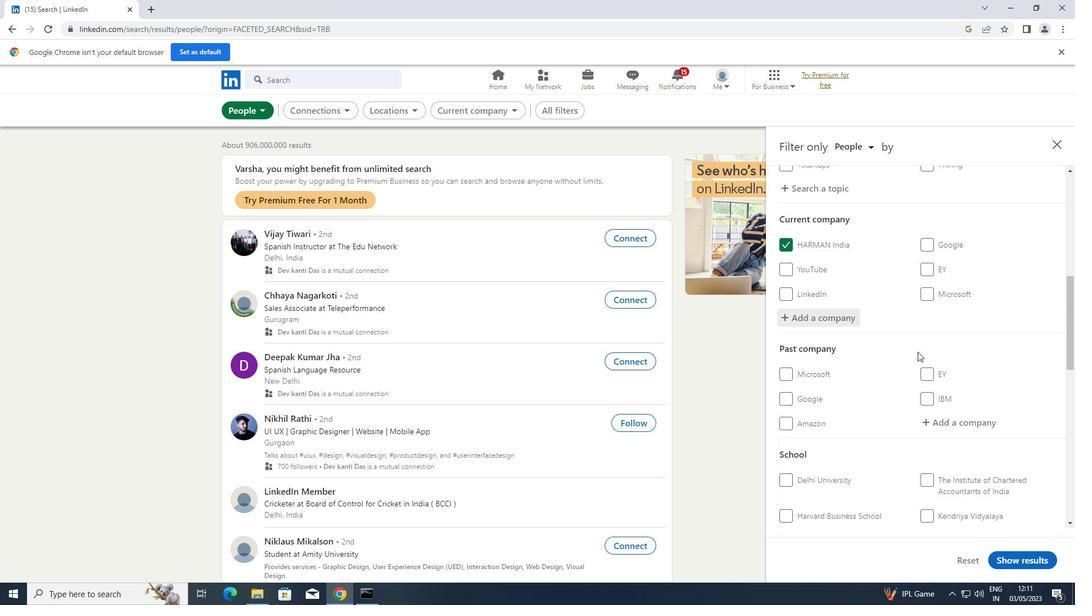 
Action: Mouse moved to (957, 421)
Screenshot: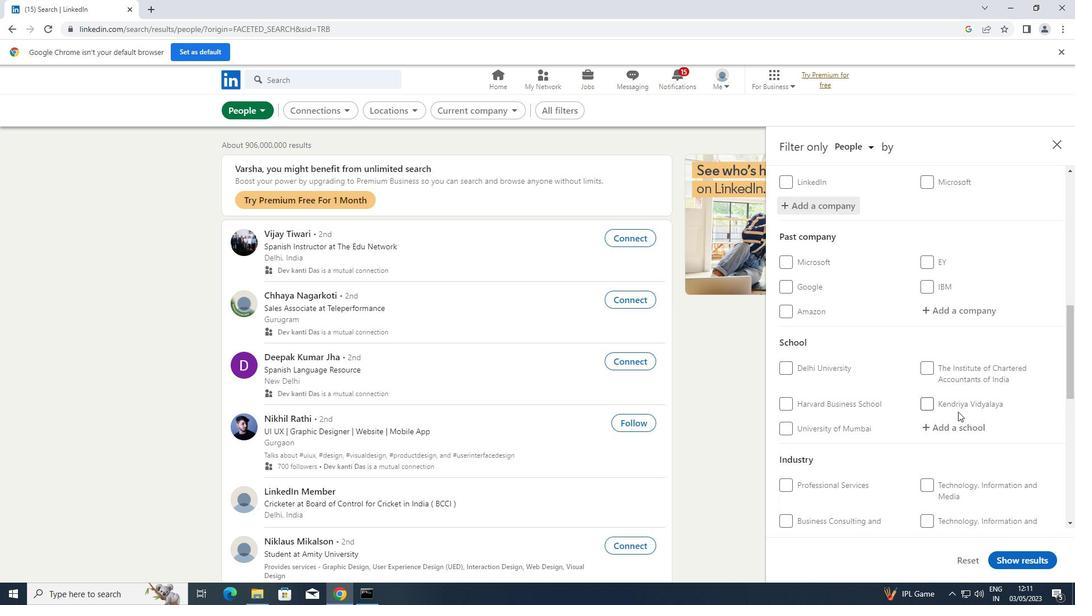 
Action: Mouse pressed left at (957, 421)
Screenshot: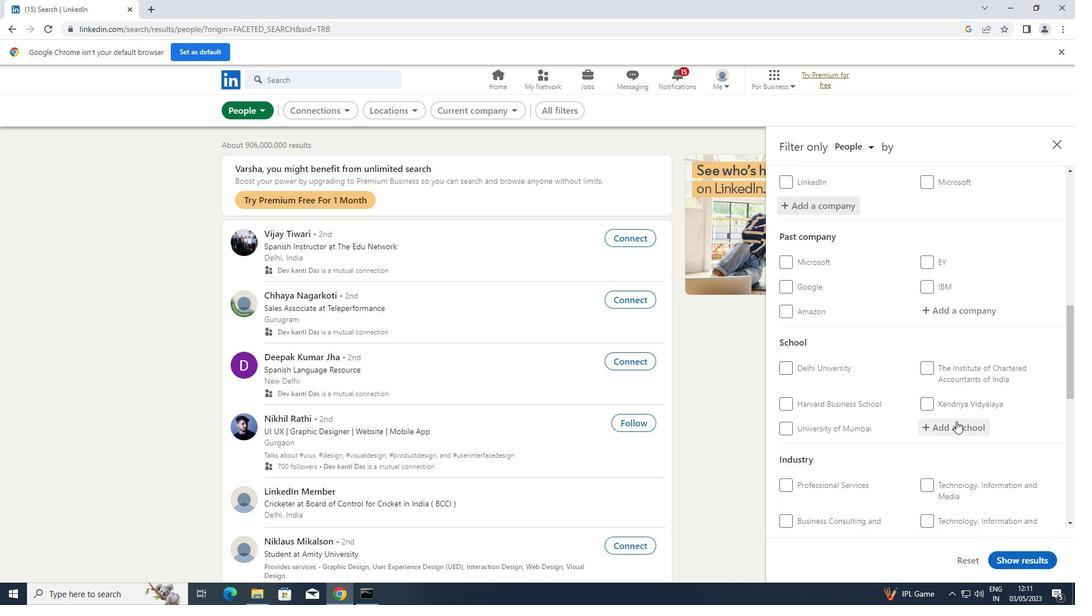 
Action: Key pressed <Key.shift>VIDYASAGAR
Screenshot: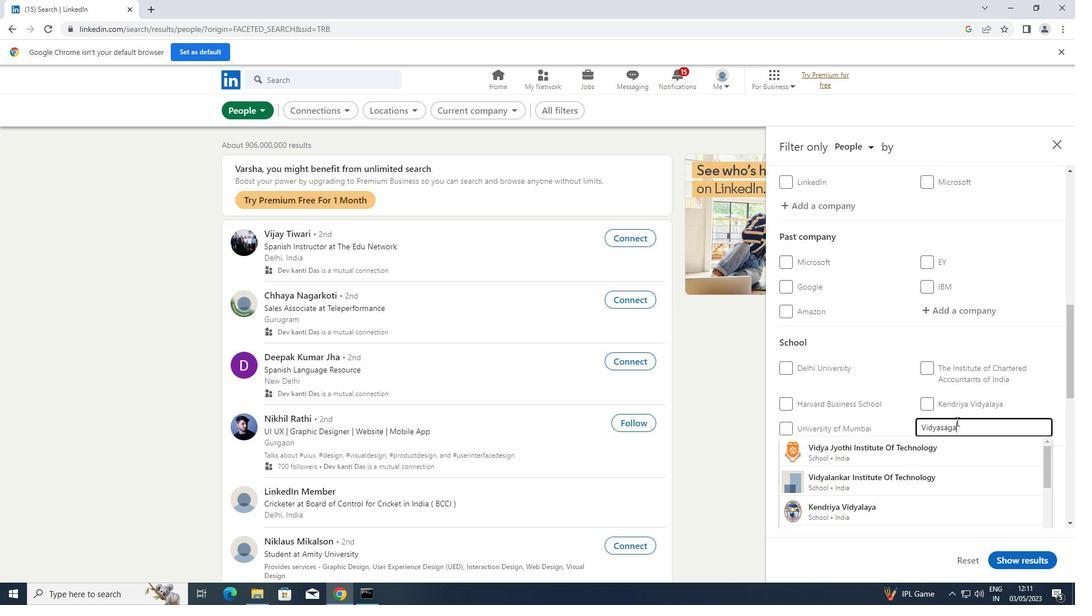 
Action: Mouse moved to (915, 447)
Screenshot: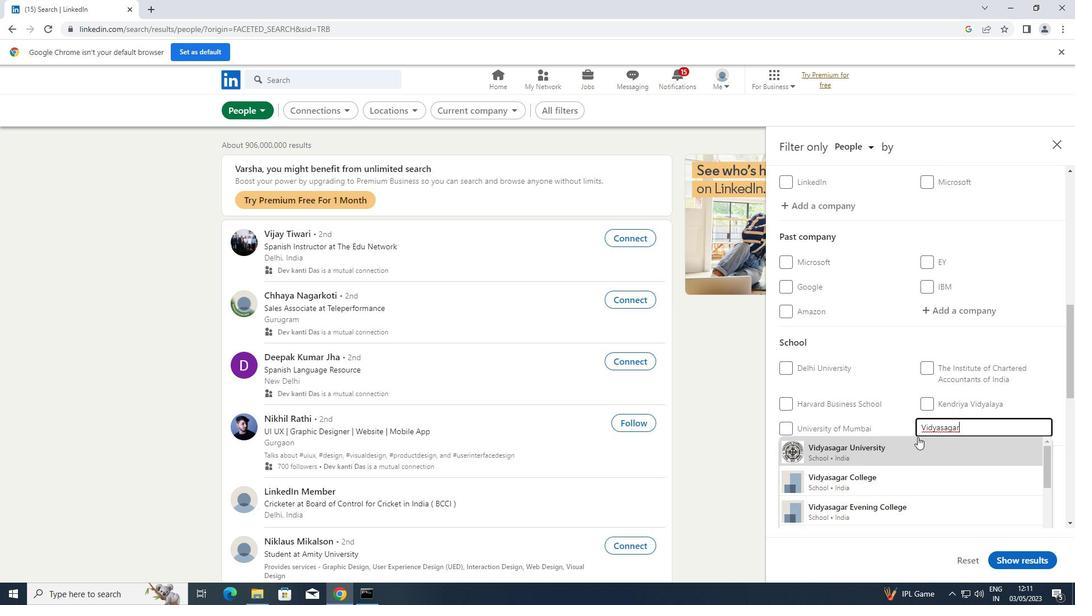 
Action: Mouse pressed left at (915, 447)
Screenshot: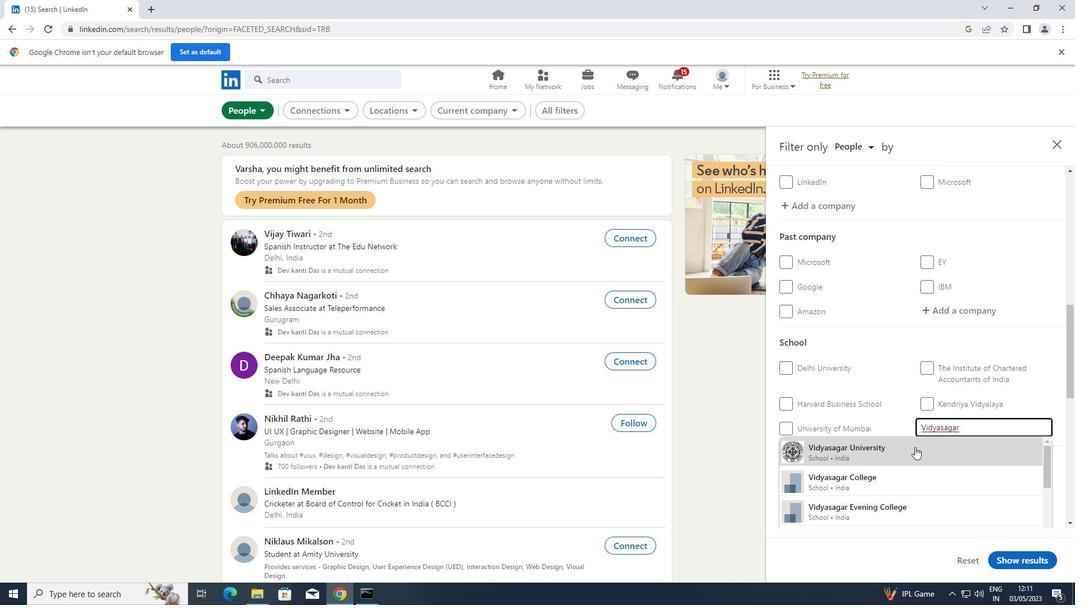 
Action: Mouse scrolled (915, 446) with delta (0, 0)
Screenshot: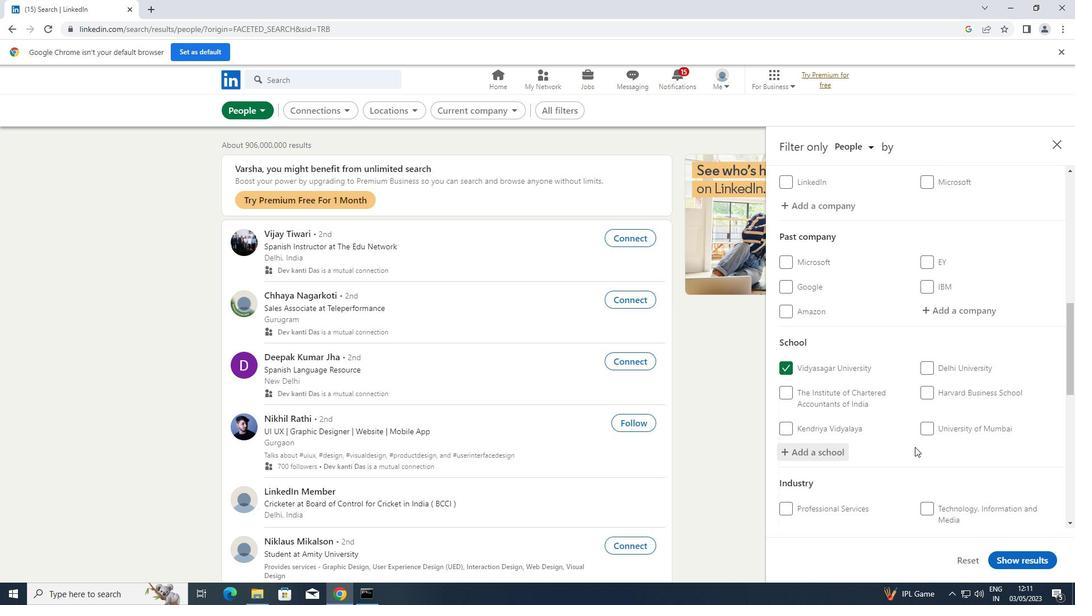 
Action: Mouse scrolled (915, 446) with delta (0, 0)
Screenshot: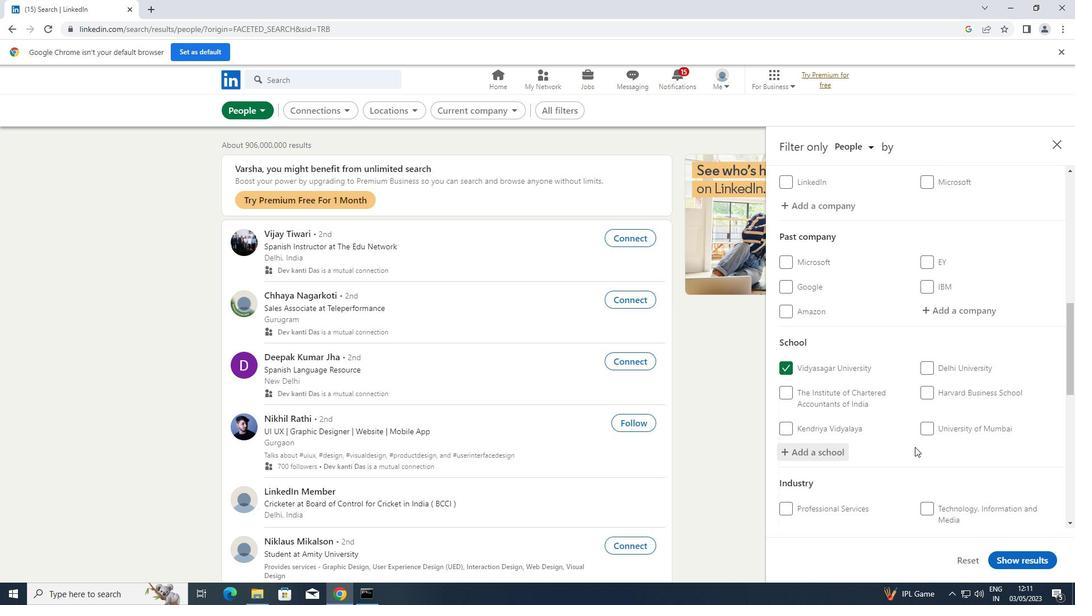 
Action: Mouse scrolled (915, 446) with delta (0, 0)
Screenshot: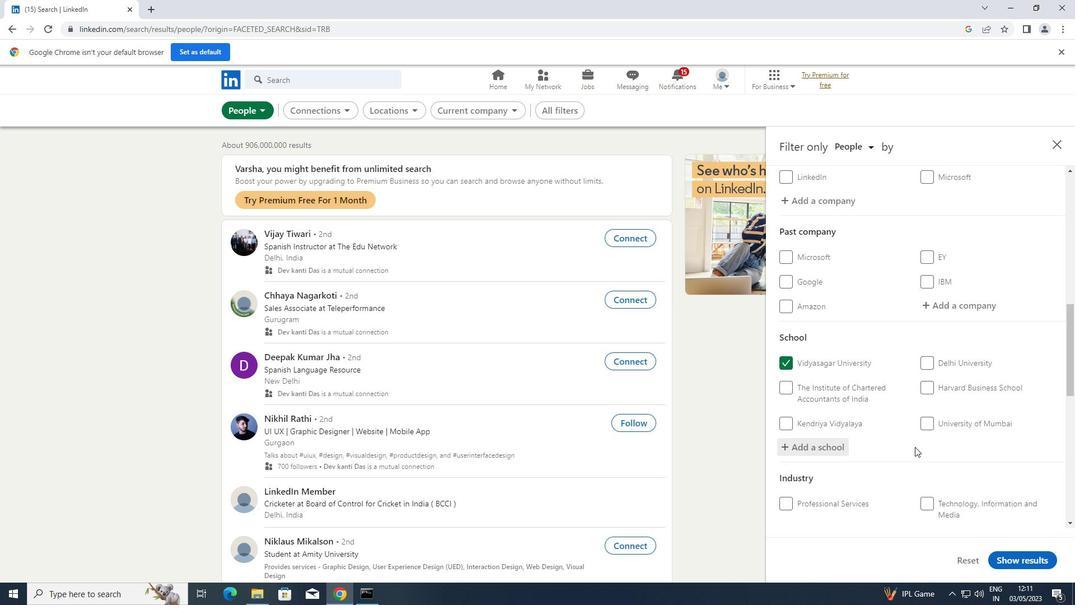 
Action: Mouse moved to (919, 438)
Screenshot: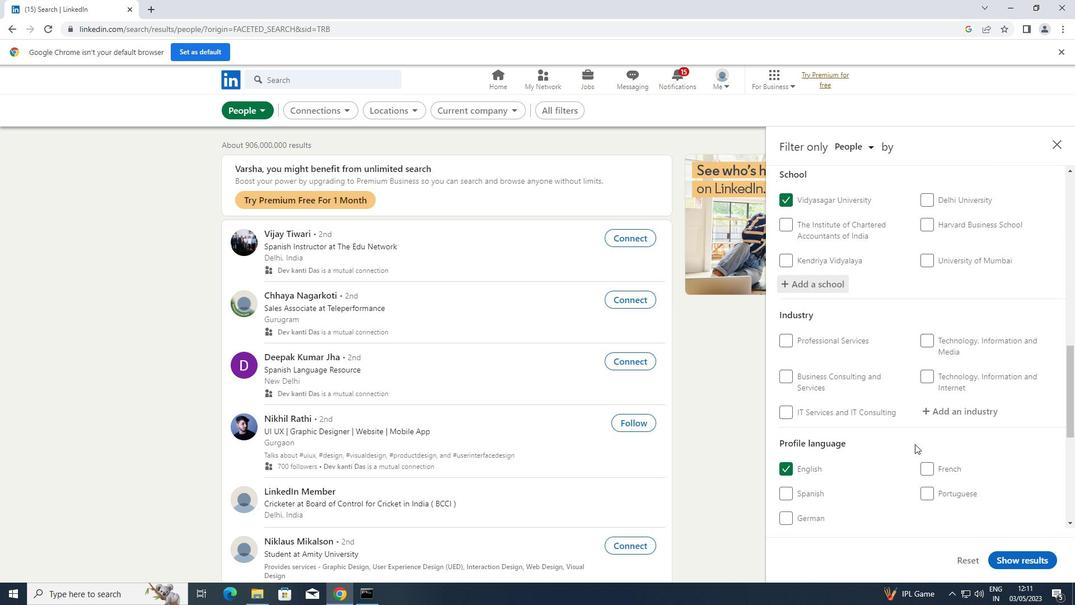 
Action: Mouse scrolled (919, 437) with delta (0, 0)
Screenshot: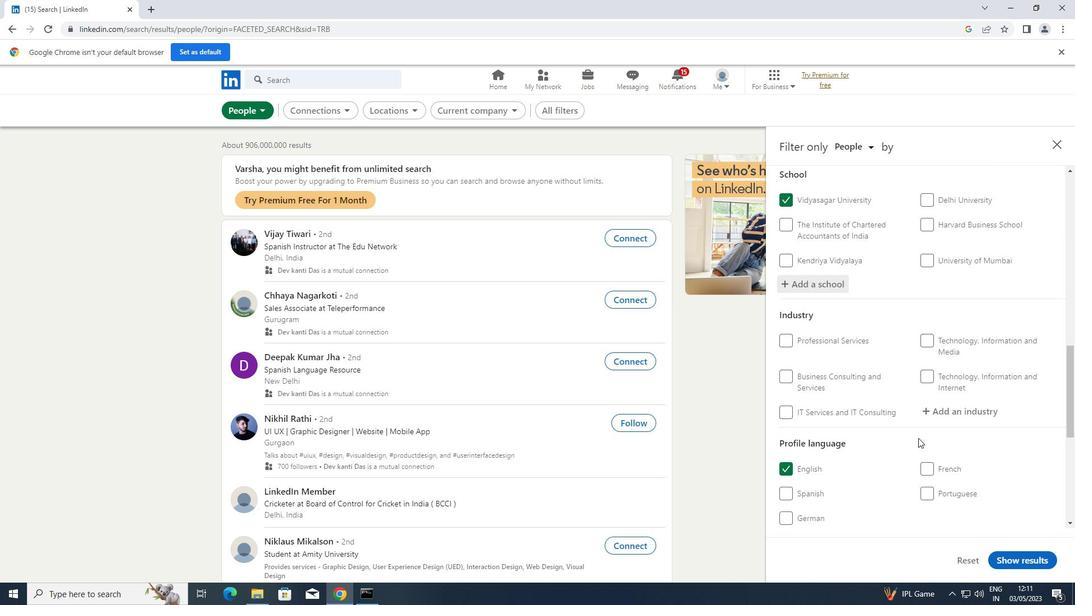 
Action: Mouse moved to (961, 355)
Screenshot: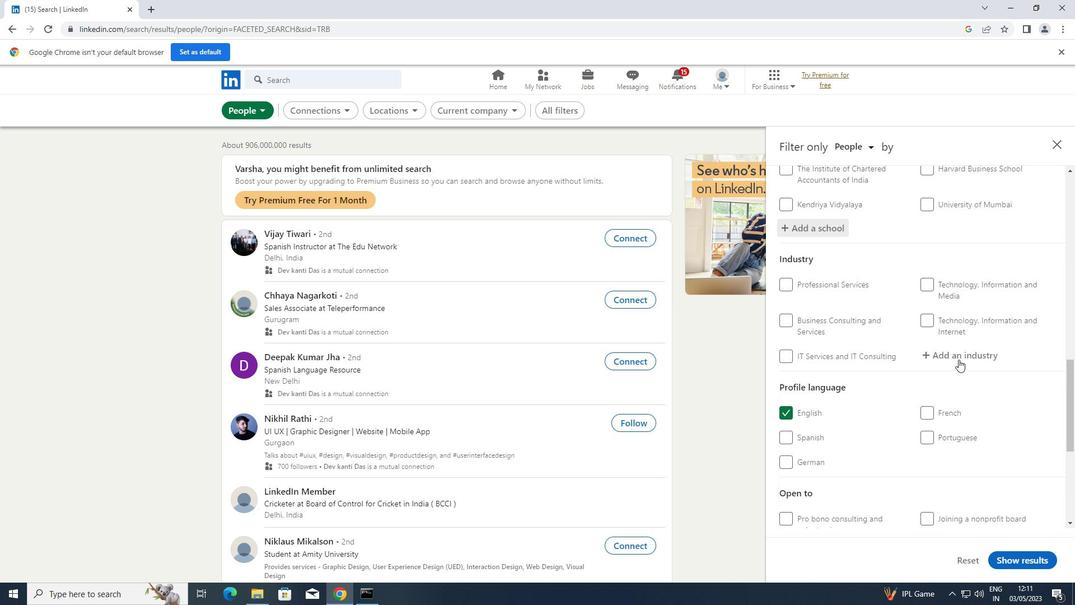 
Action: Mouse pressed left at (961, 355)
Screenshot: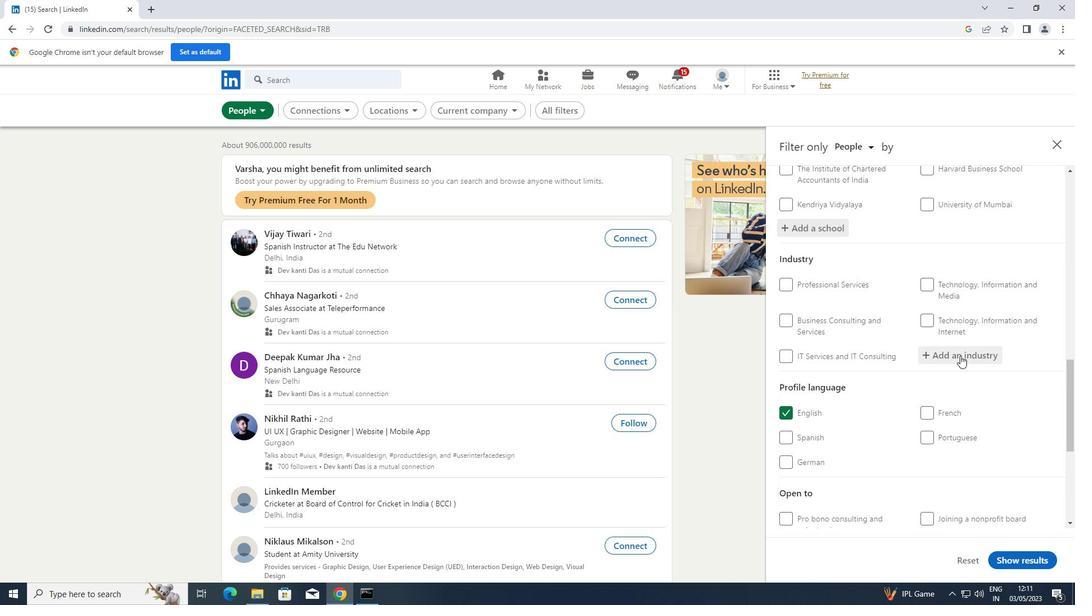 
Action: Key pressed <Key.shift>NON-<Key.shift>PROFIT
Screenshot: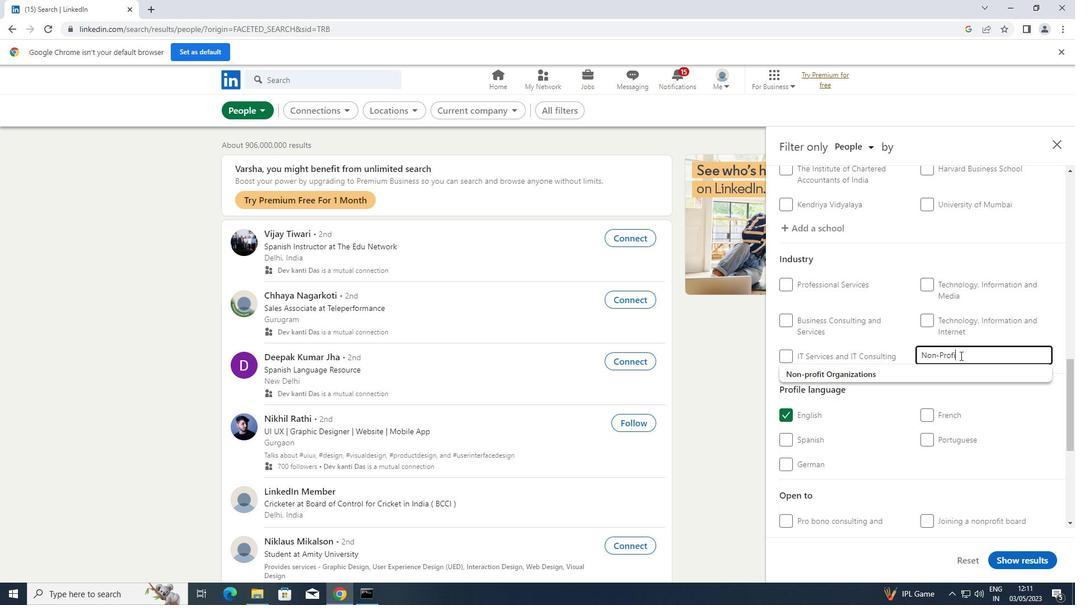 
Action: Mouse moved to (906, 373)
Screenshot: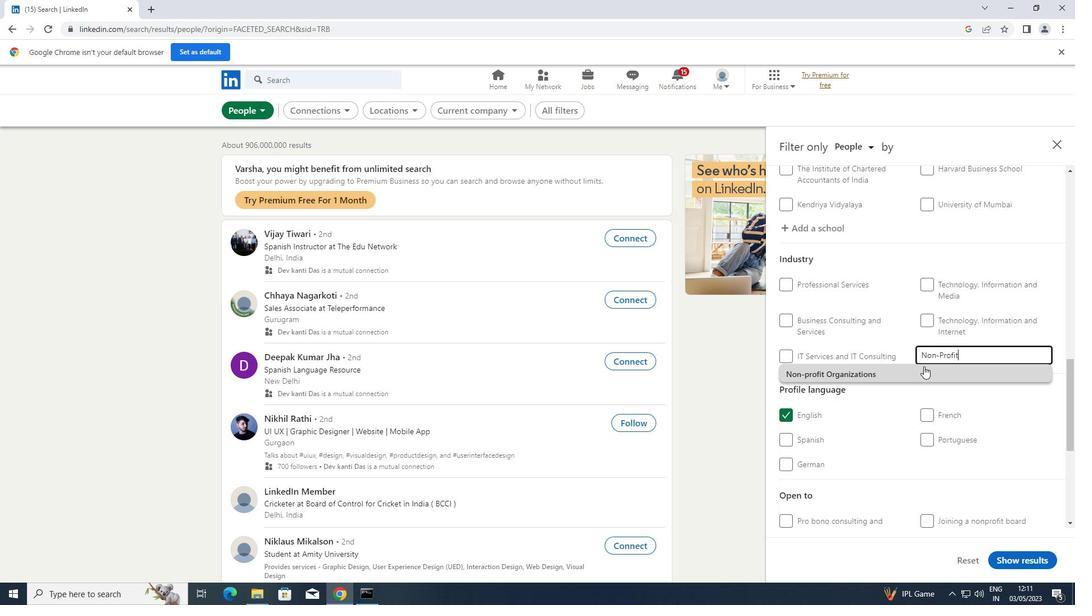 
Action: Mouse pressed left at (906, 373)
Screenshot: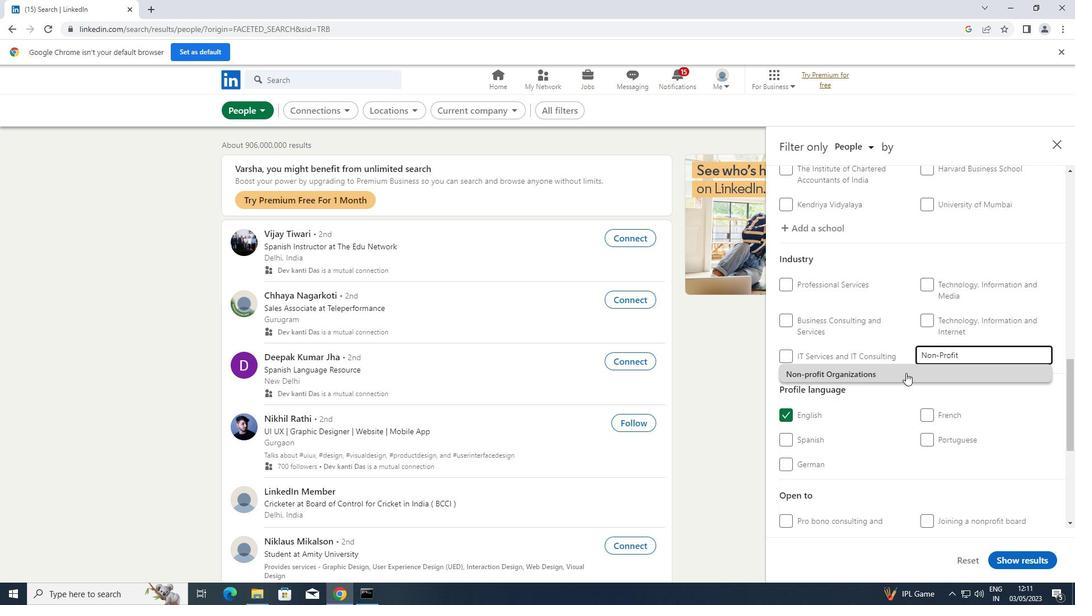 
Action: Mouse scrolled (906, 372) with delta (0, 0)
Screenshot: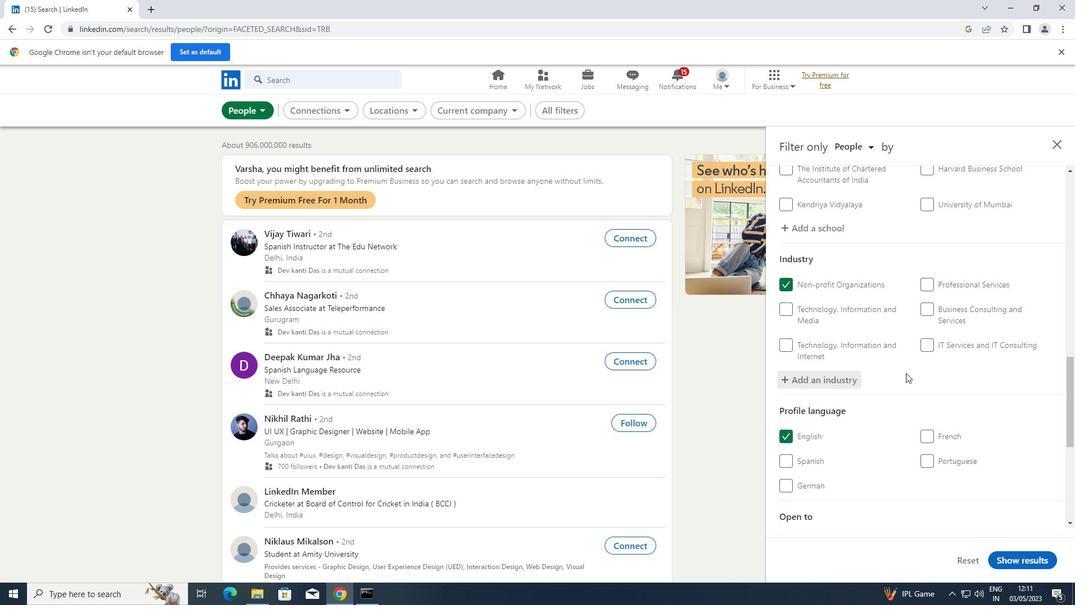 
Action: Mouse scrolled (906, 372) with delta (0, 0)
Screenshot: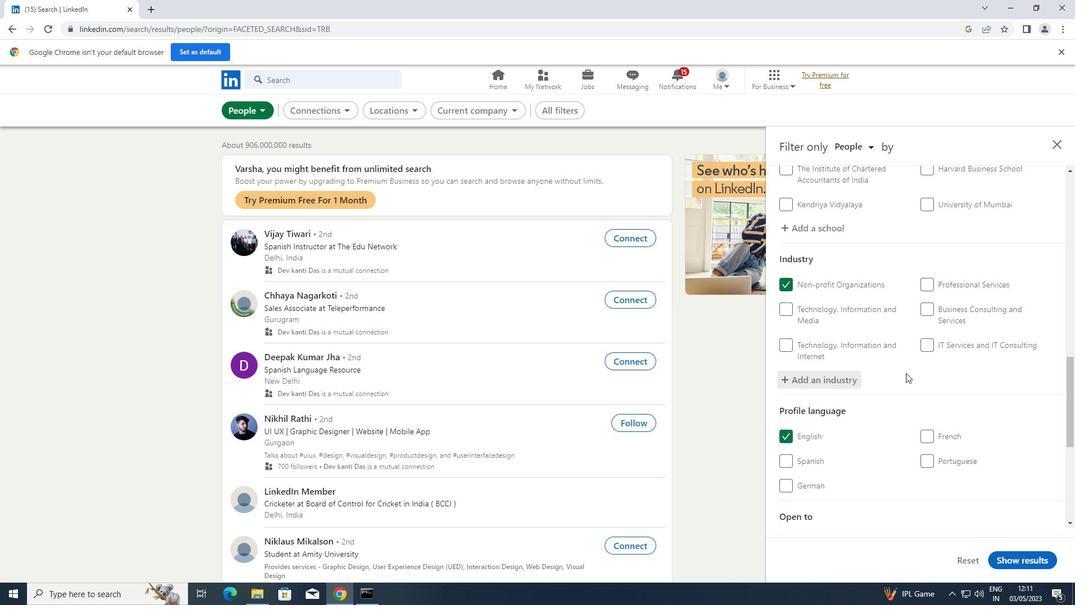 
Action: Mouse scrolled (906, 372) with delta (0, 0)
Screenshot: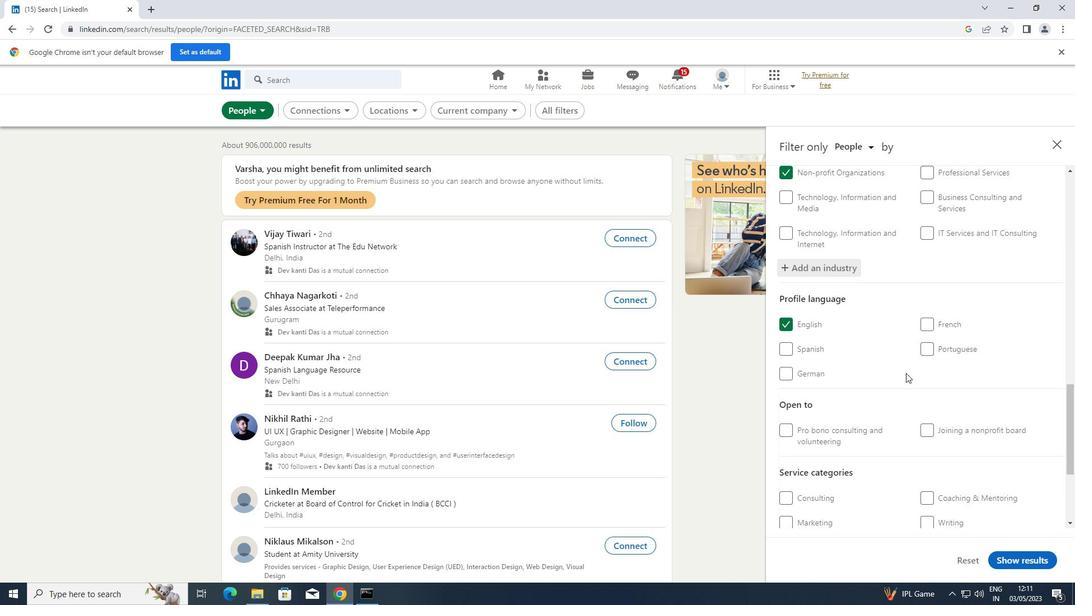 
Action: Mouse scrolled (906, 372) with delta (0, 0)
Screenshot: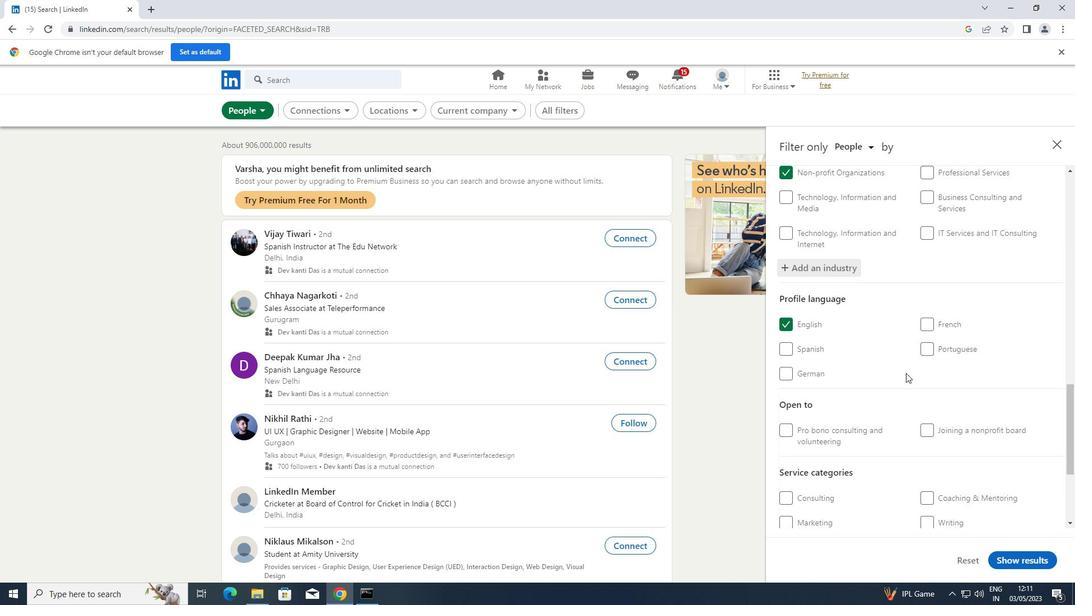 
Action: Mouse moved to (934, 435)
Screenshot: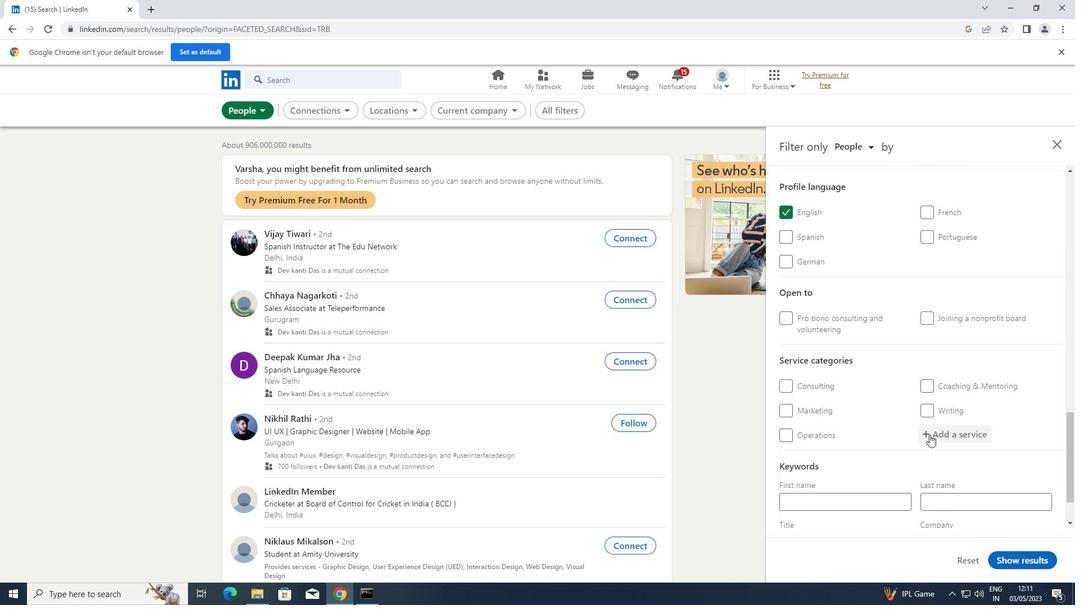 
Action: Mouse pressed left at (934, 435)
Screenshot: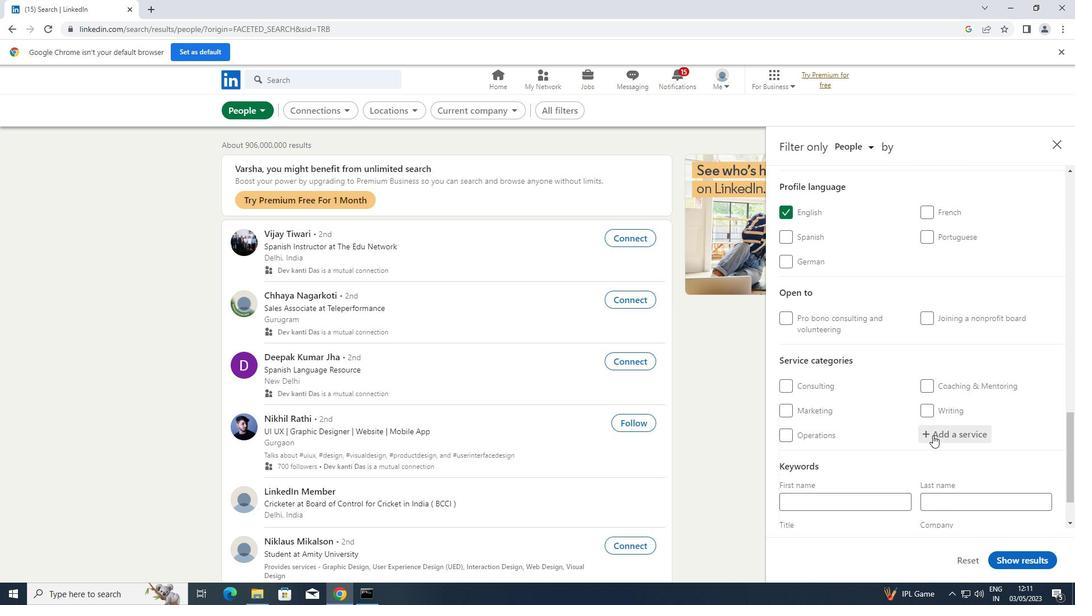 
Action: Key pressed <Key.shift>F<Key.shift>II<Key.shift>E<Key.space><Key.shift><Key.shift><Key.shift><Key.shift><Key.shift><Key.shift>MANAGEMENT
Screenshot: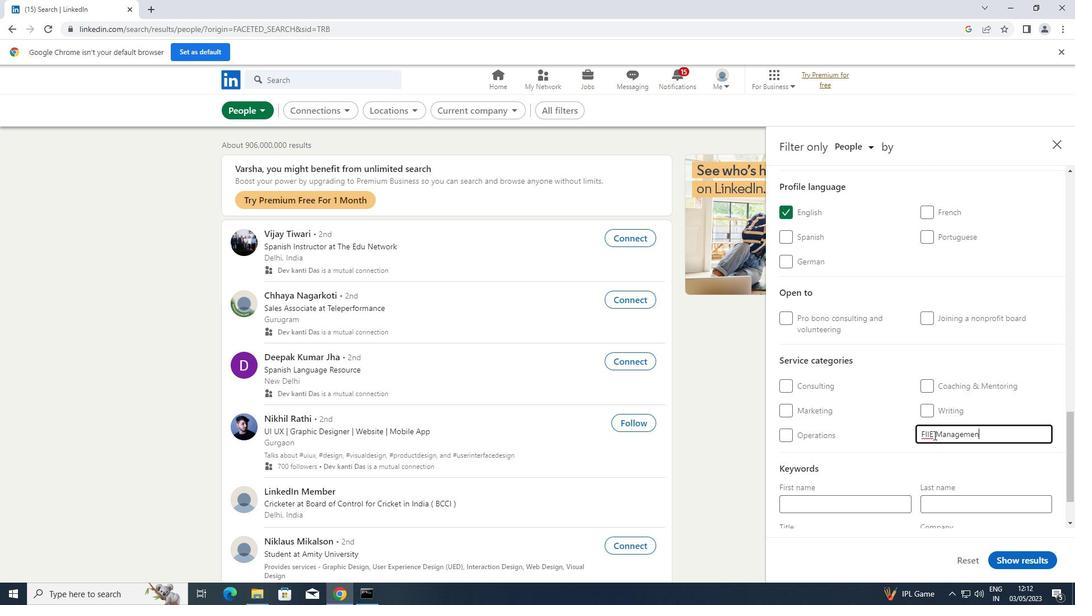 
Action: Mouse scrolled (934, 434) with delta (0, 0)
Screenshot: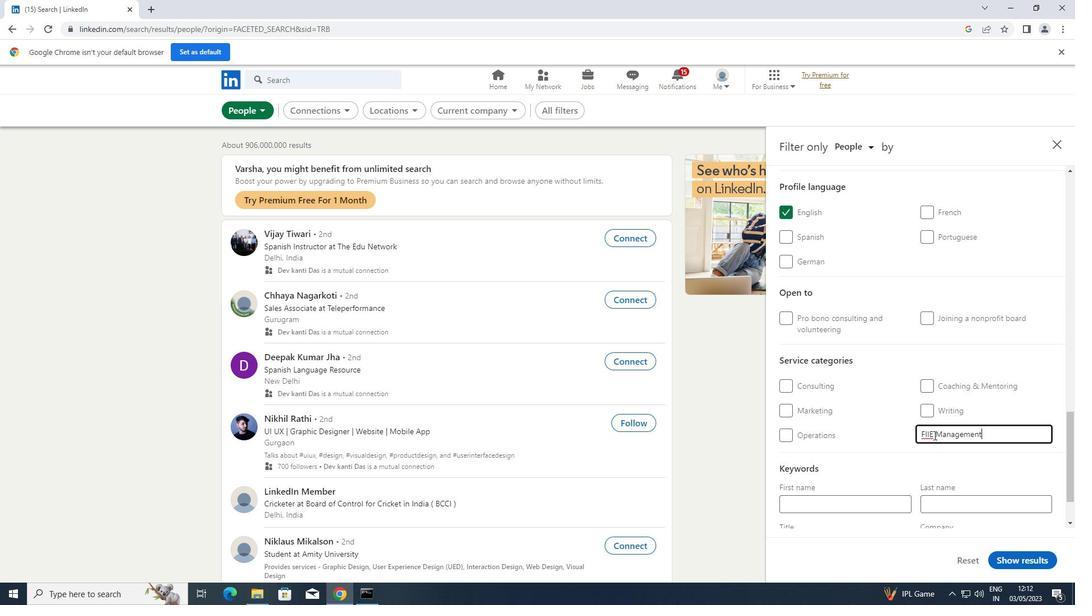 
Action: Mouse scrolled (934, 434) with delta (0, 0)
Screenshot: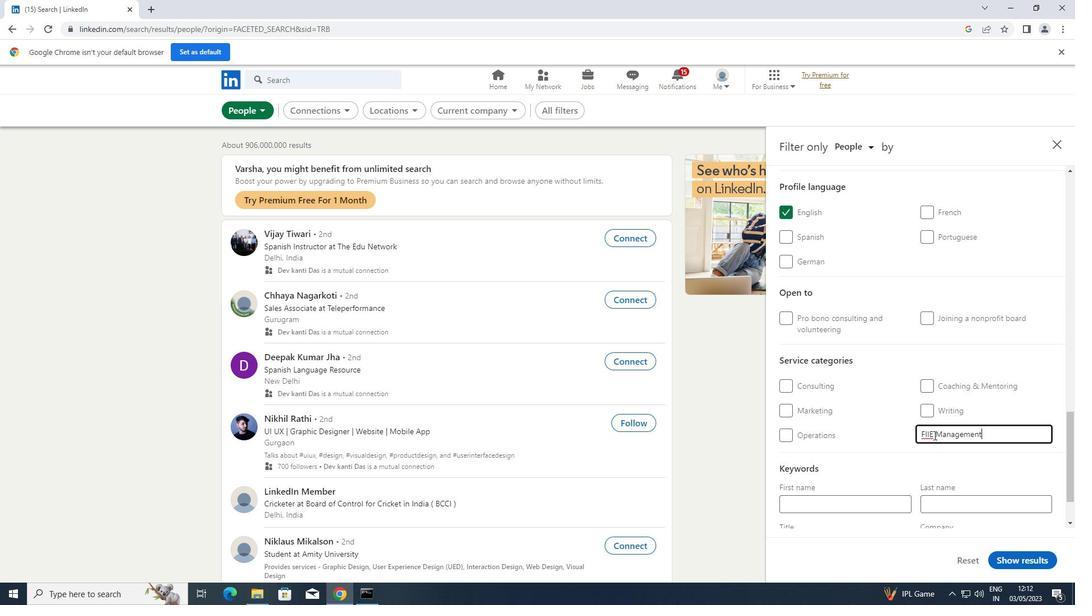 
Action: Mouse scrolled (934, 434) with delta (0, 0)
Screenshot: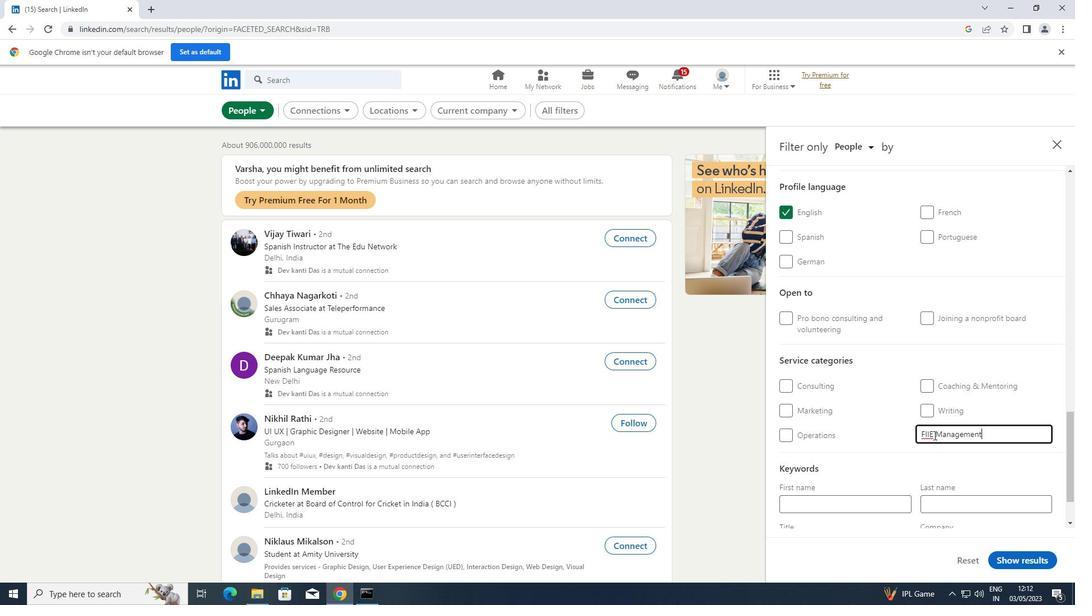 
Action: Mouse scrolled (934, 434) with delta (0, 0)
Screenshot: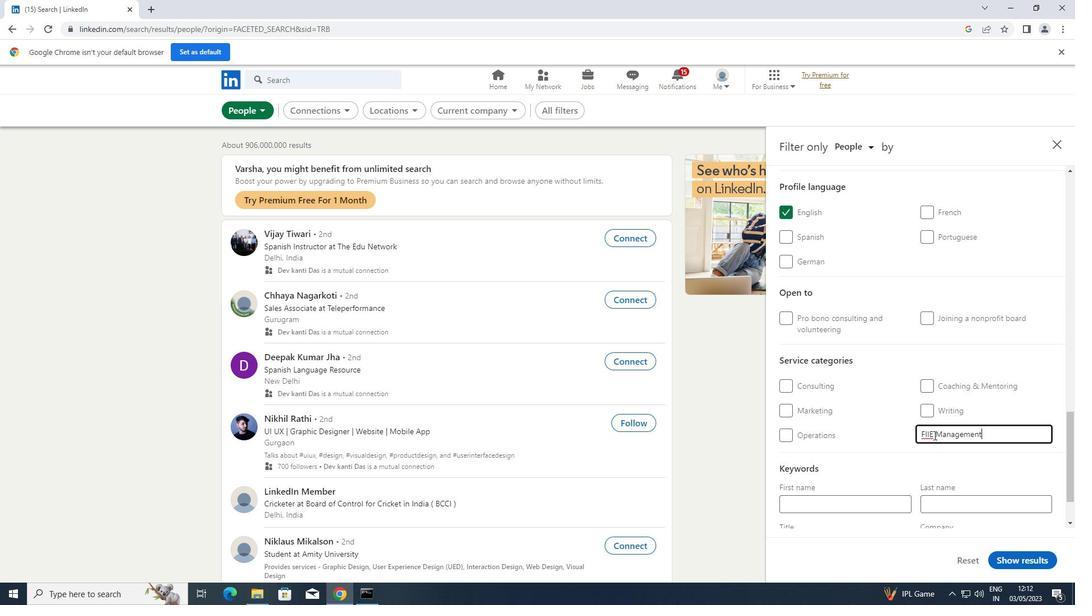 
Action: Mouse moved to (853, 473)
Screenshot: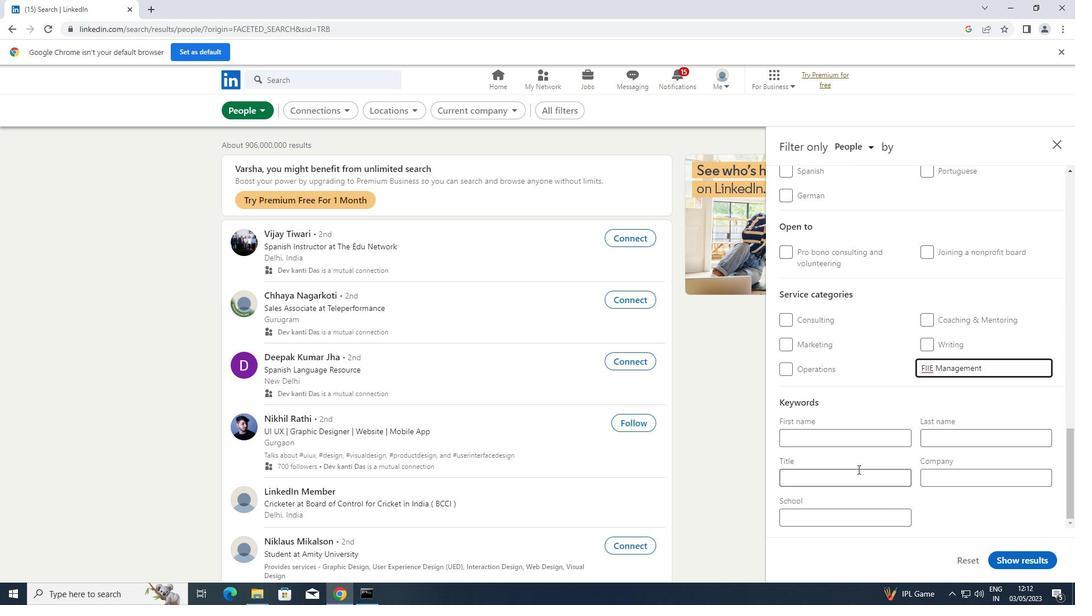 
Action: Mouse pressed left at (853, 473)
Screenshot: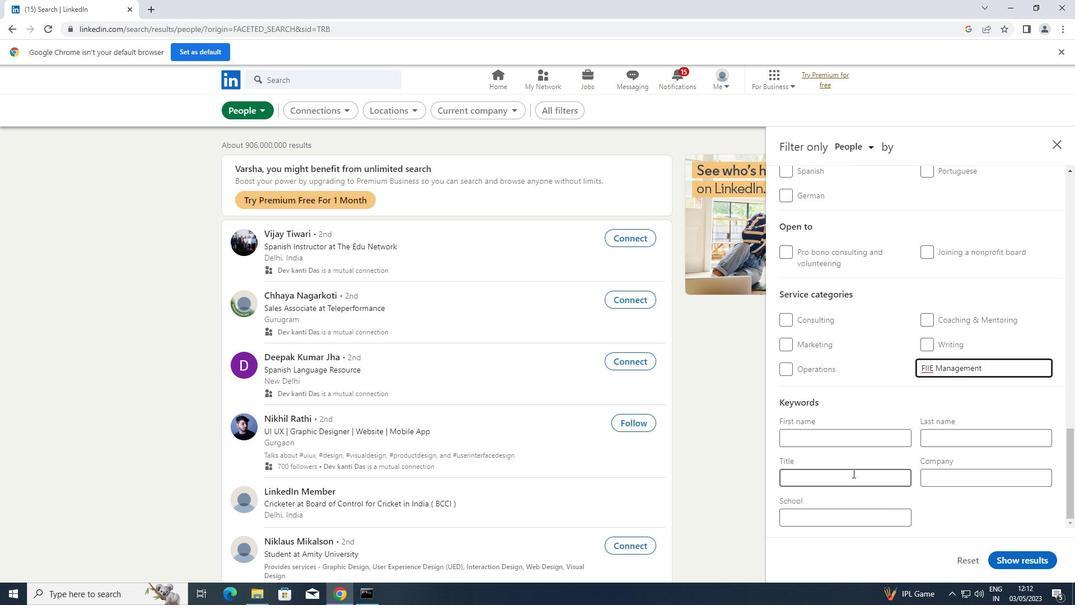 
Action: Key pressed <Key.shift>SHAREHOLDERS
Screenshot: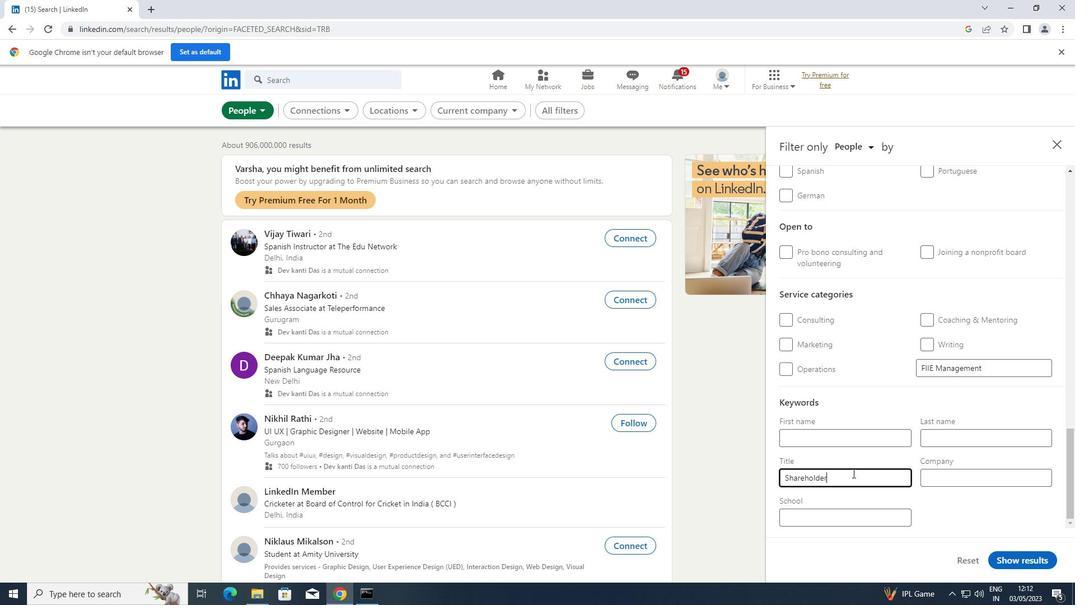 
Action: Mouse moved to (1025, 560)
Screenshot: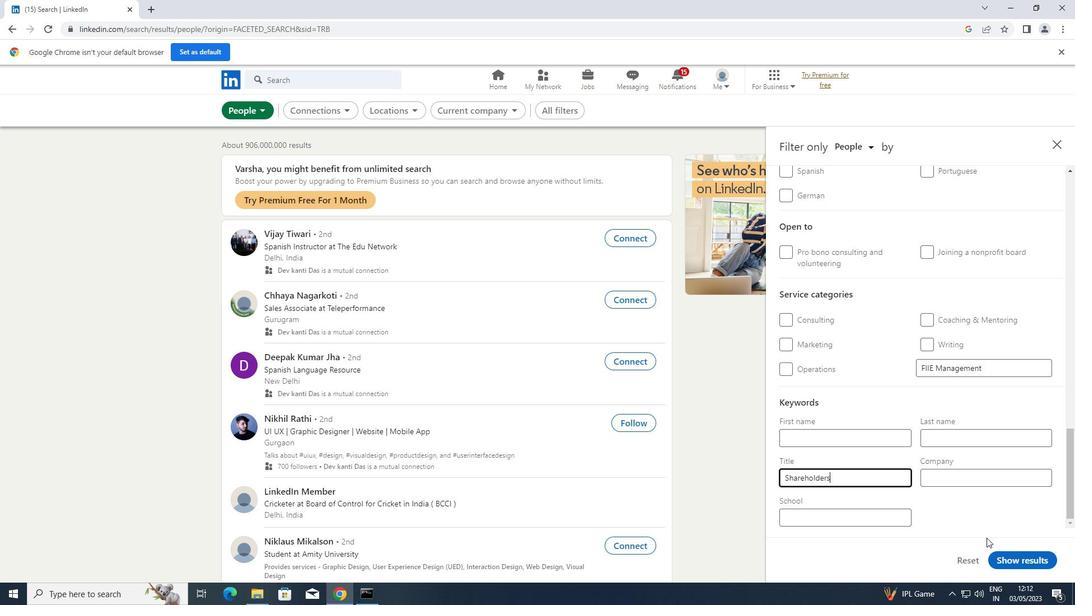 
Action: Mouse pressed left at (1025, 560)
Screenshot: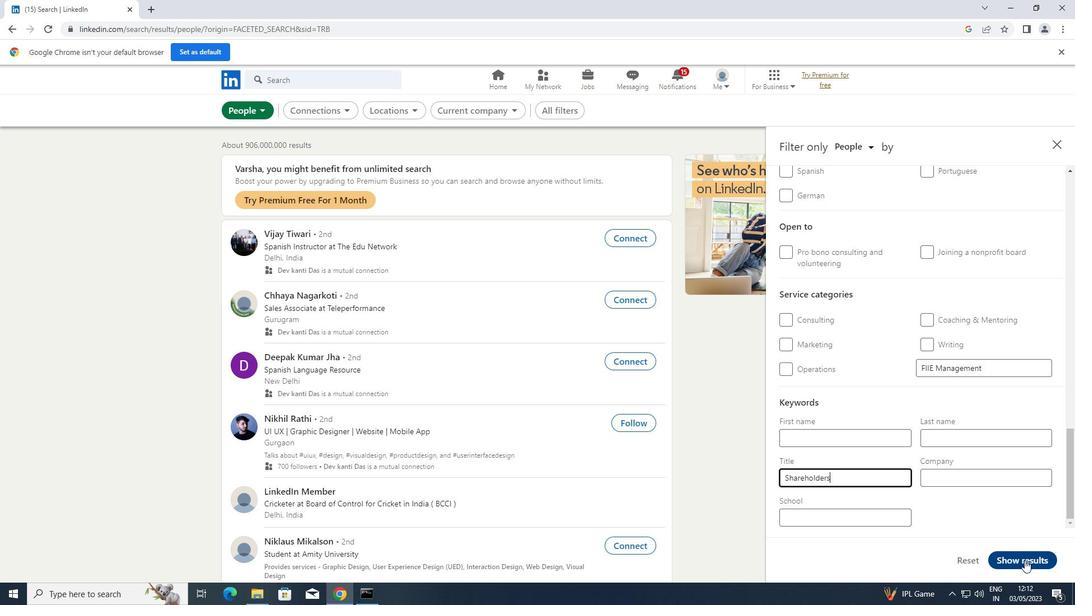 
